 Task: Create a due date automation trigger when advanced on, 2 days after a card is due add basic assigned to anyone at 11:00 AM.
Action: Mouse moved to (1192, 351)
Screenshot: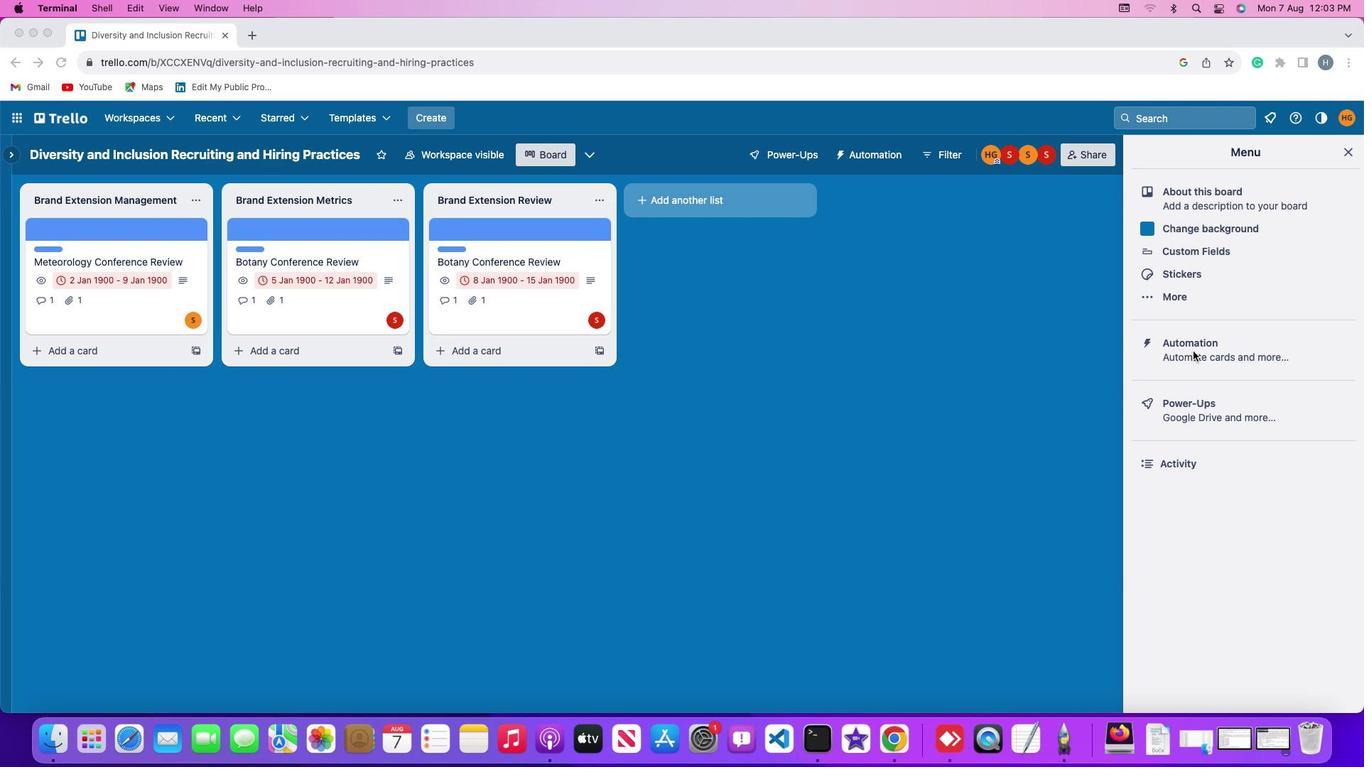 
Action: Mouse pressed left at (1192, 351)
Screenshot: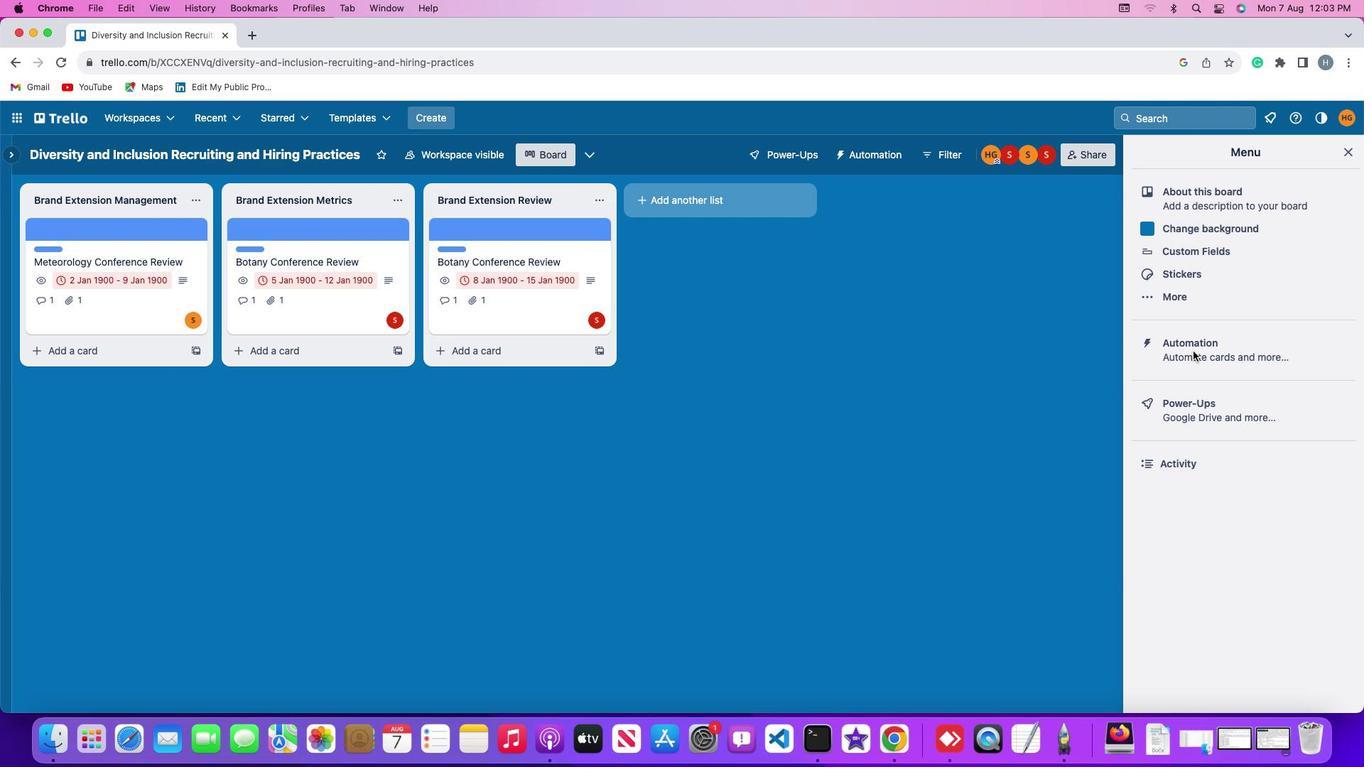 
Action: Mouse pressed left at (1192, 351)
Screenshot: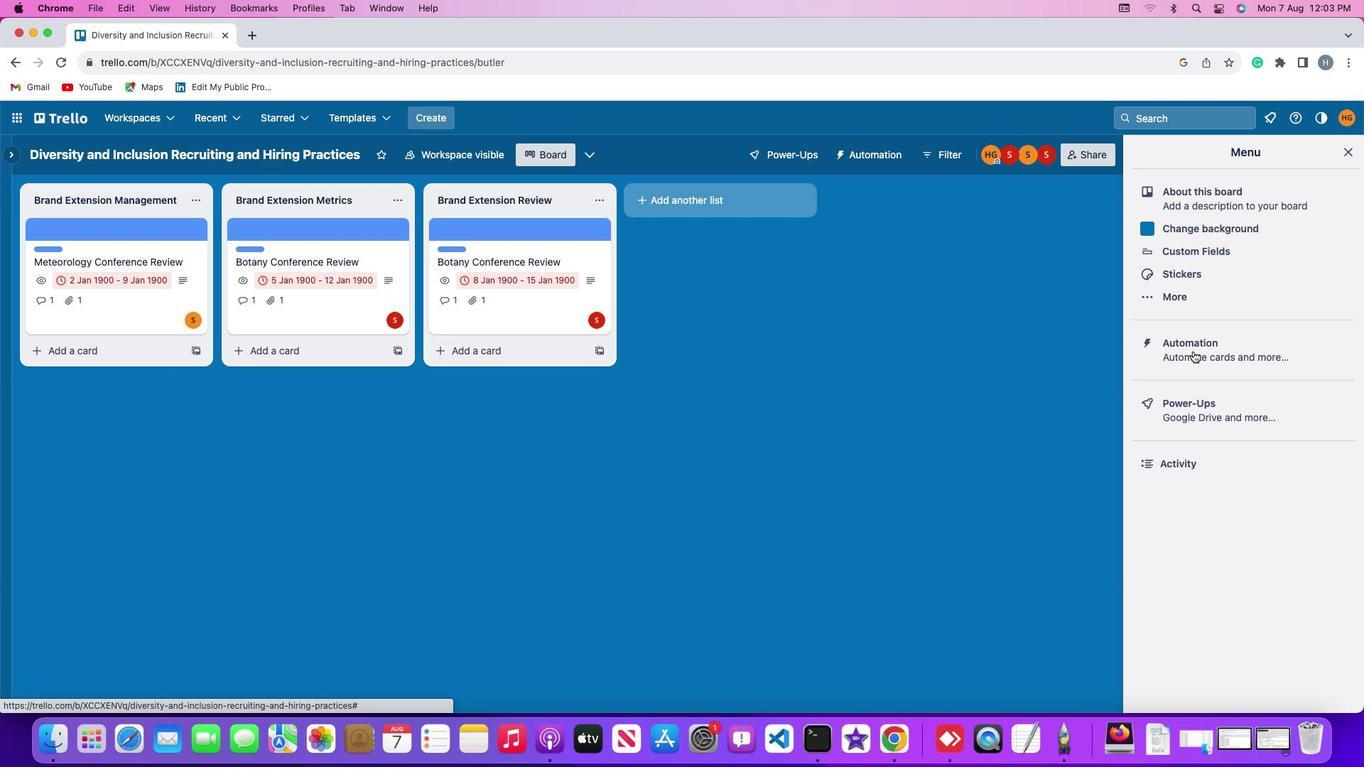 
Action: Mouse moved to (68, 334)
Screenshot: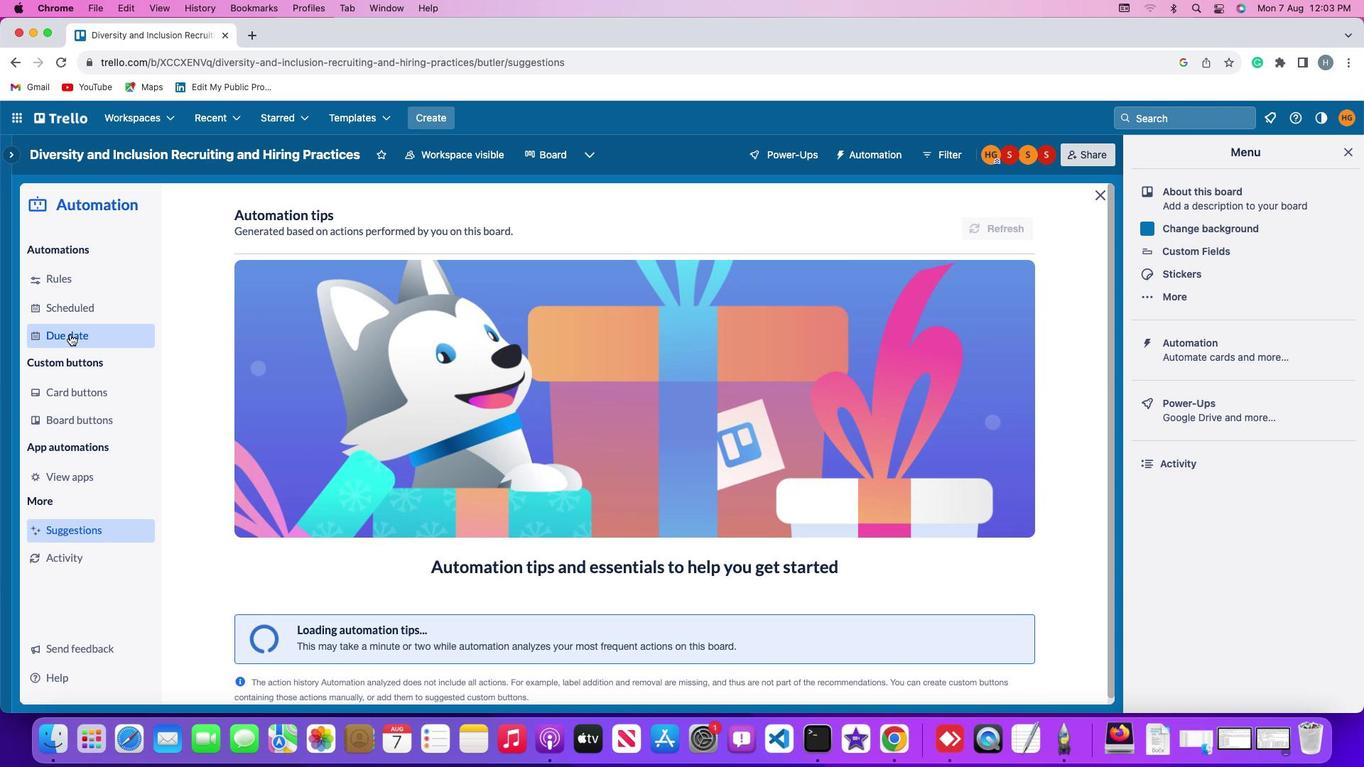
Action: Mouse pressed left at (68, 334)
Screenshot: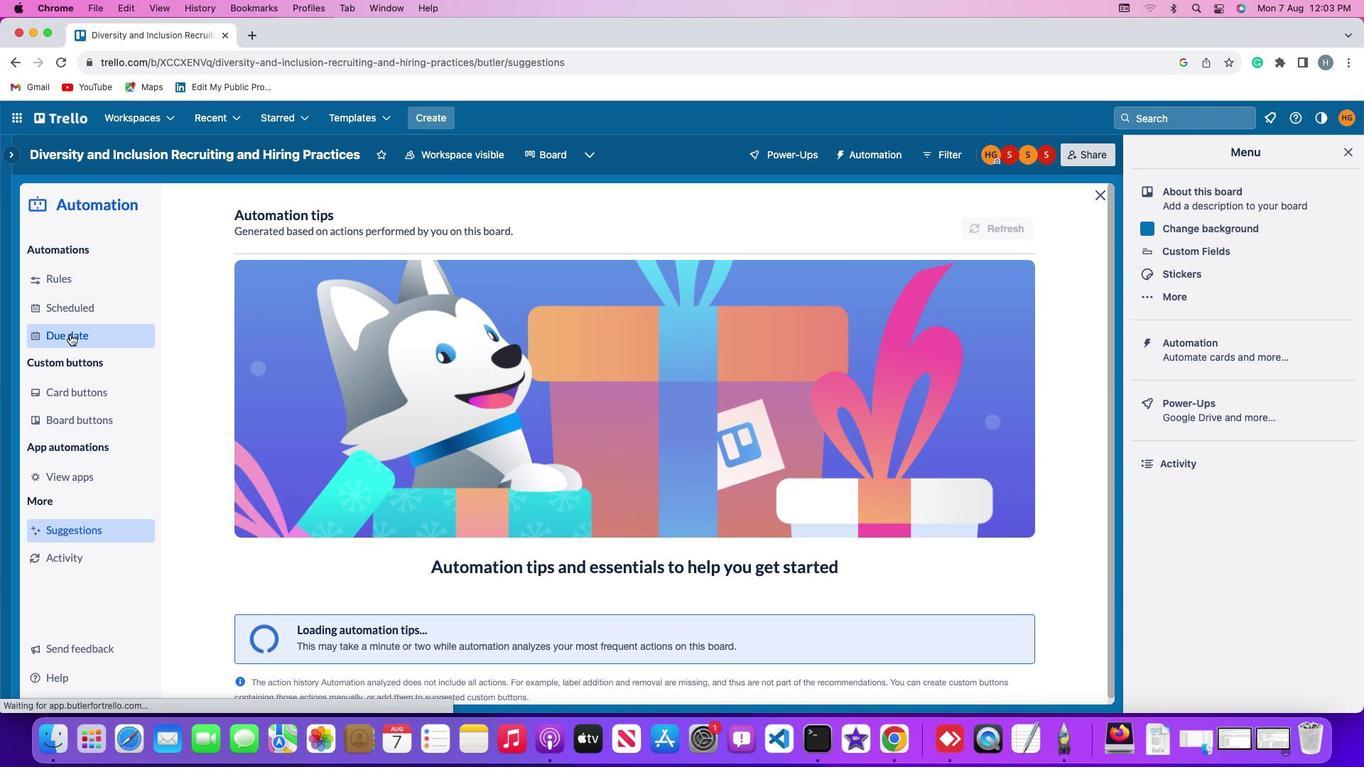 
Action: Mouse moved to (948, 218)
Screenshot: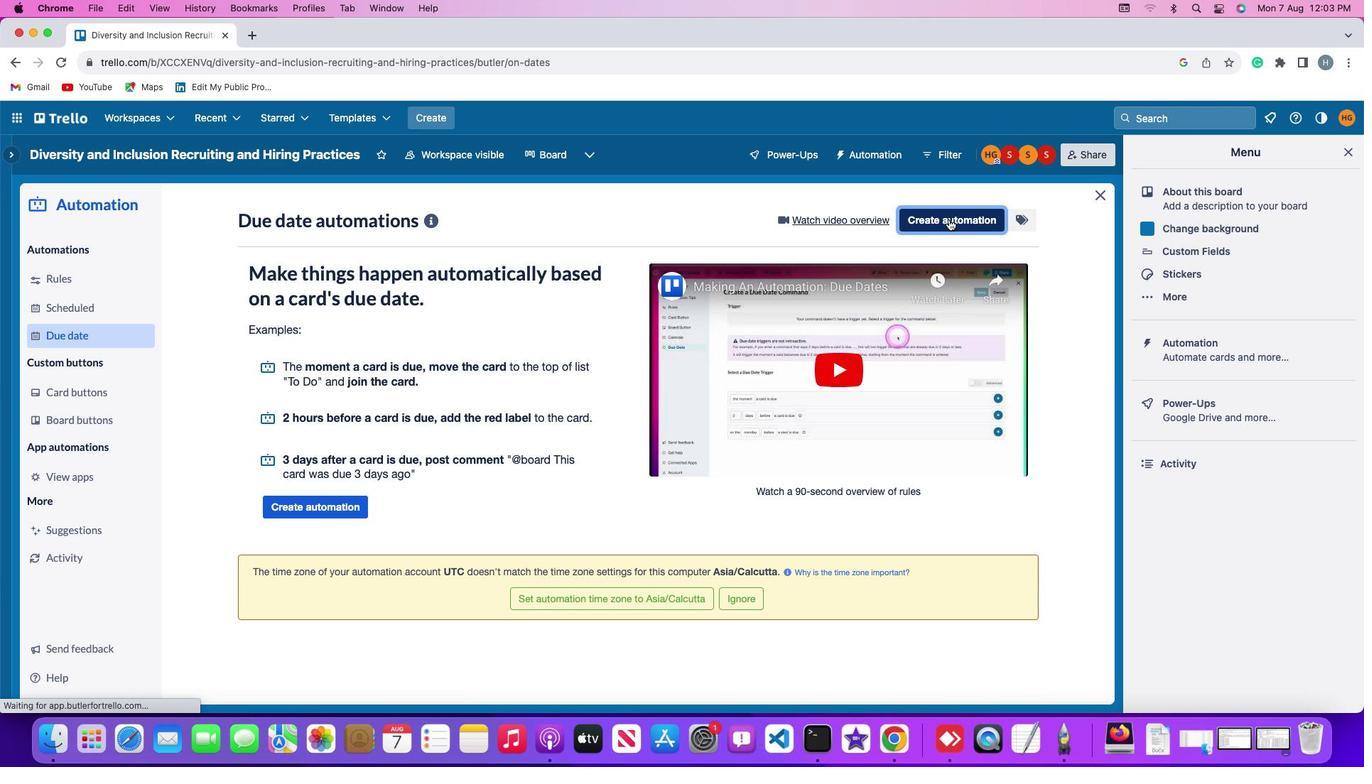 
Action: Mouse pressed left at (948, 218)
Screenshot: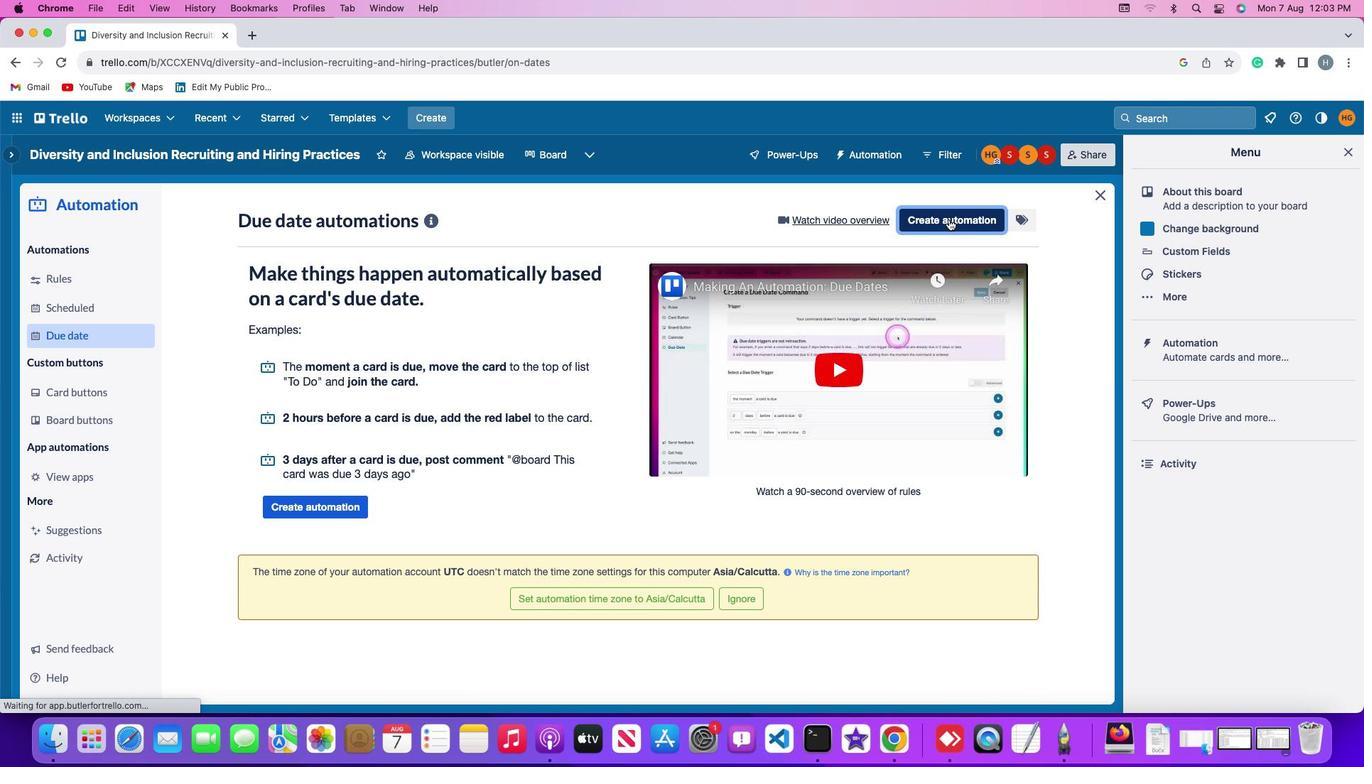 
Action: Mouse moved to (648, 358)
Screenshot: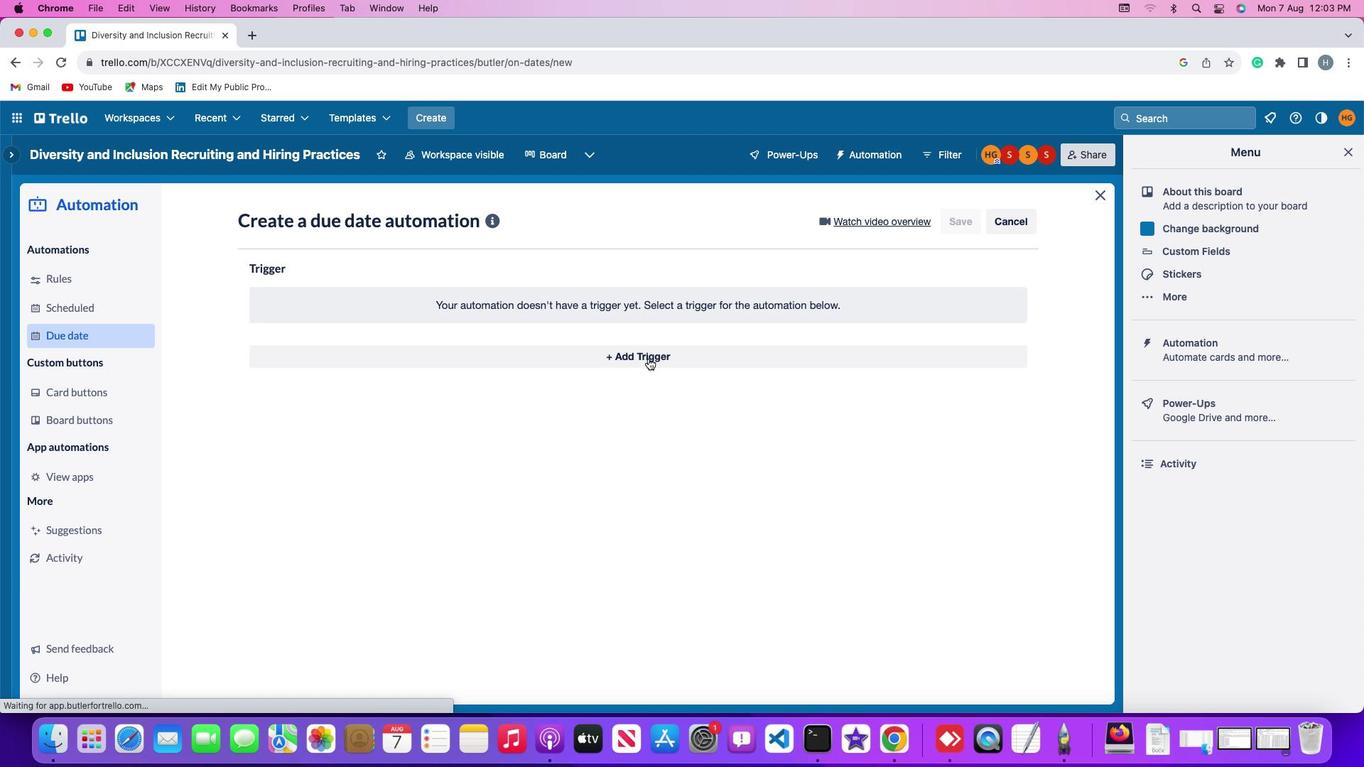 
Action: Mouse pressed left at (648, 358)
Screenshot: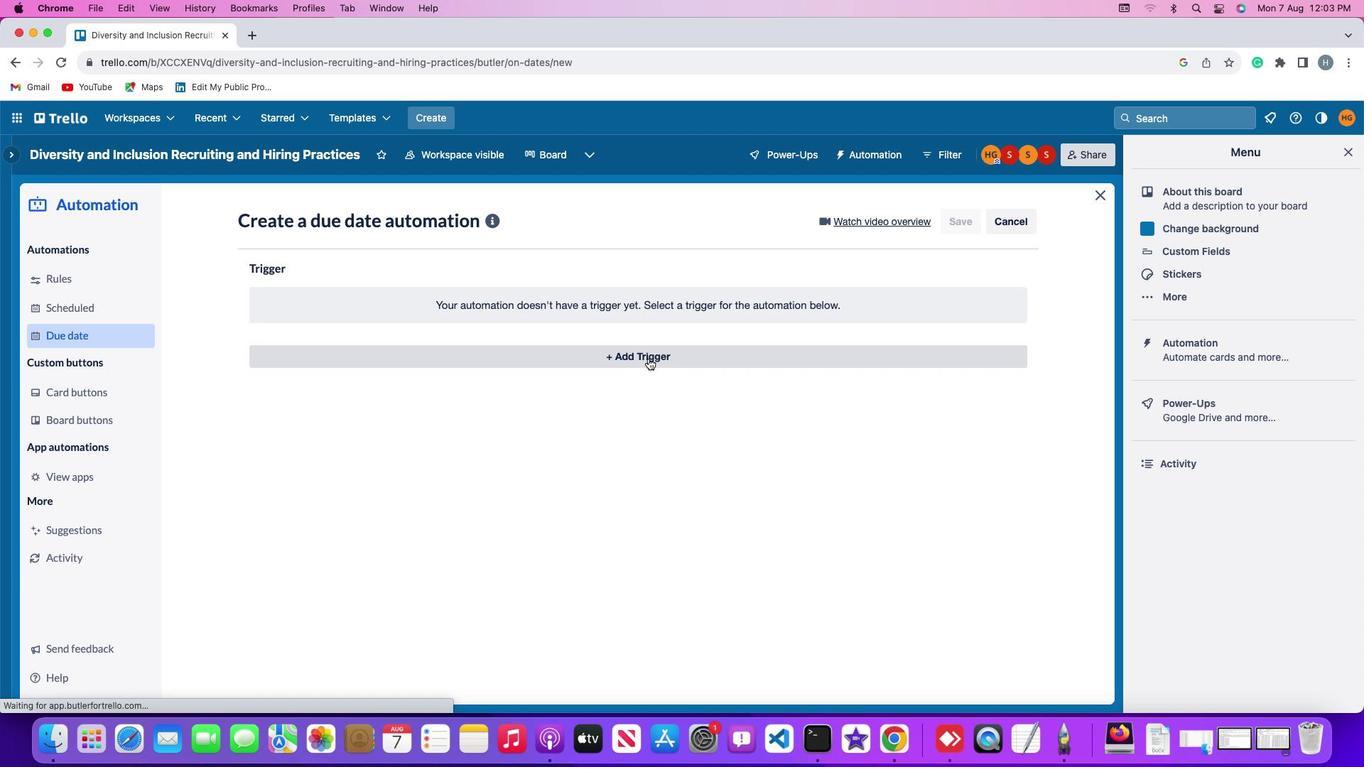 
Action: Mouse moved to (275, 573)
Screenshot: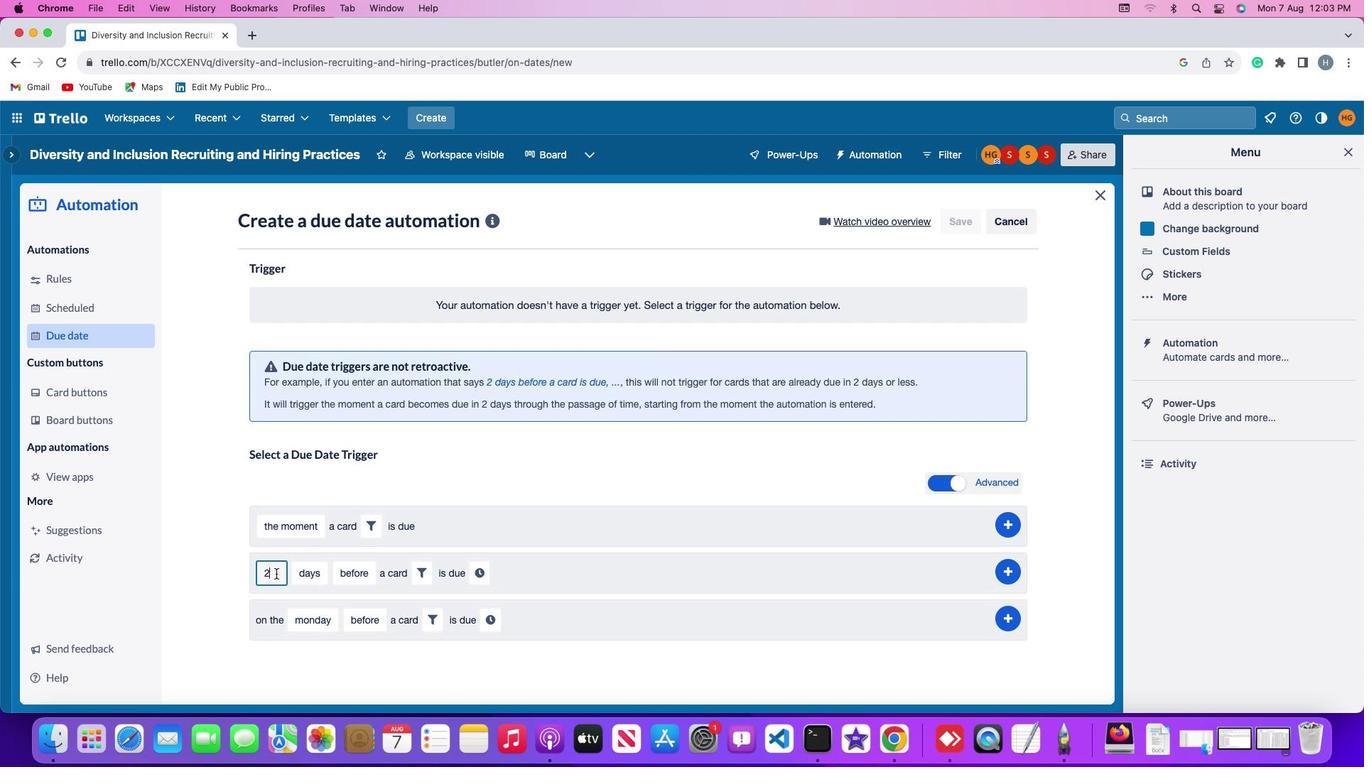 
Action: Mouse pressed left at (275, 573)
Screenshot: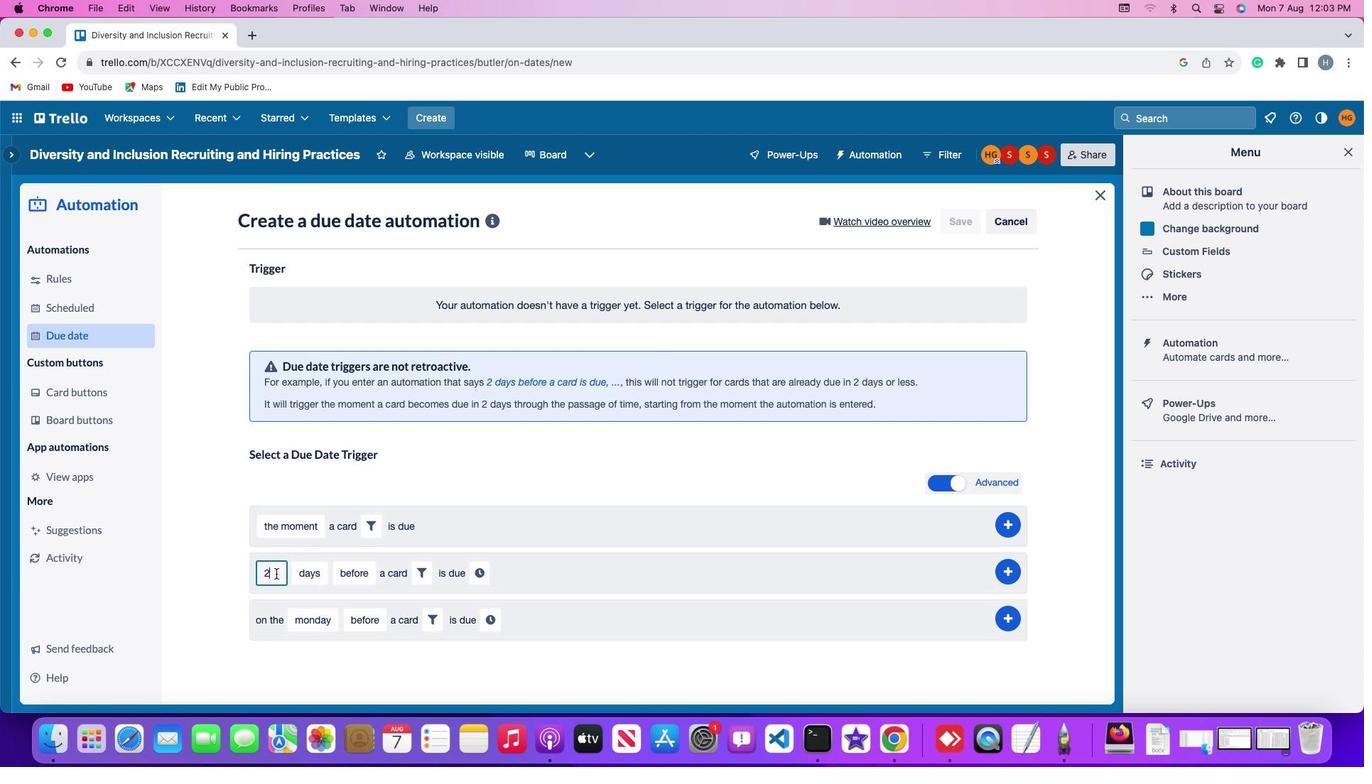 
Action: Key pressed Key.backspace'2'
Screenshot: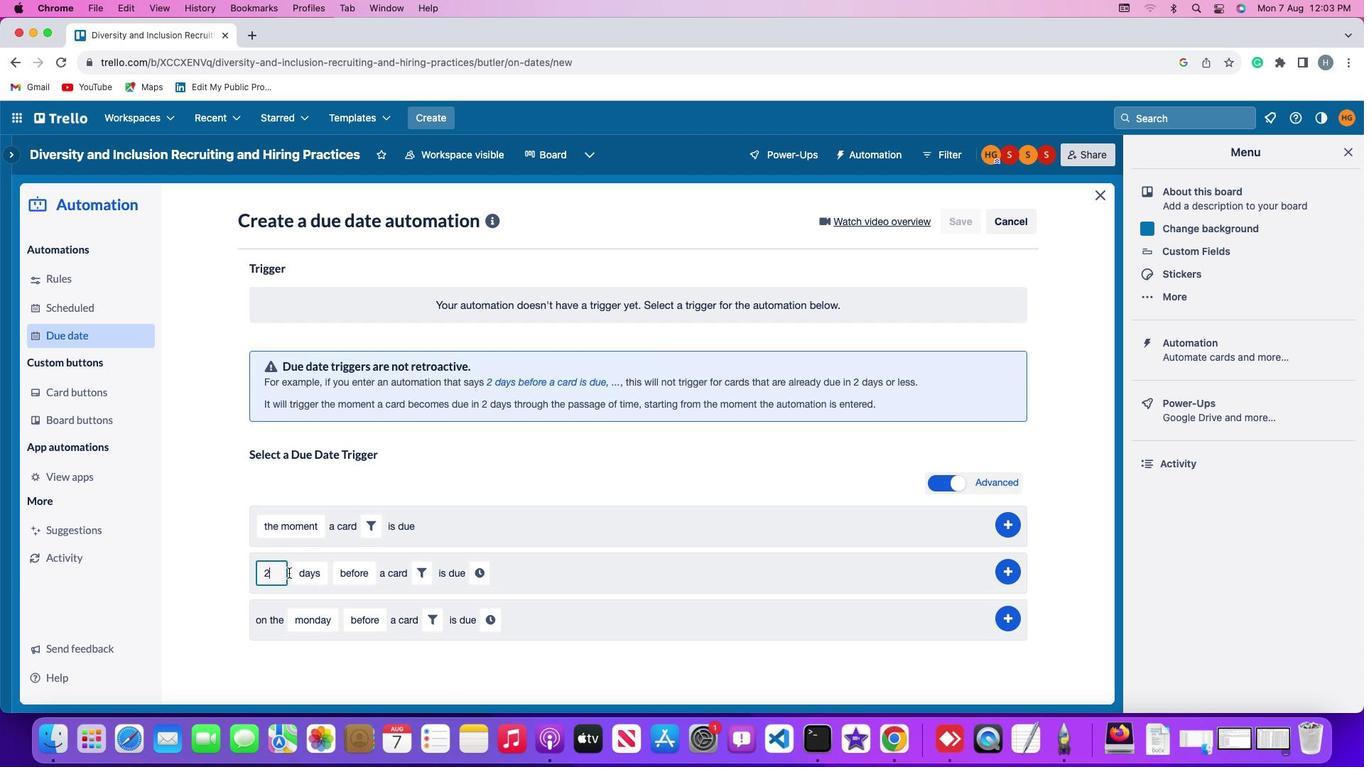
Action: Mouse moved to (304, 570)
Screenshot: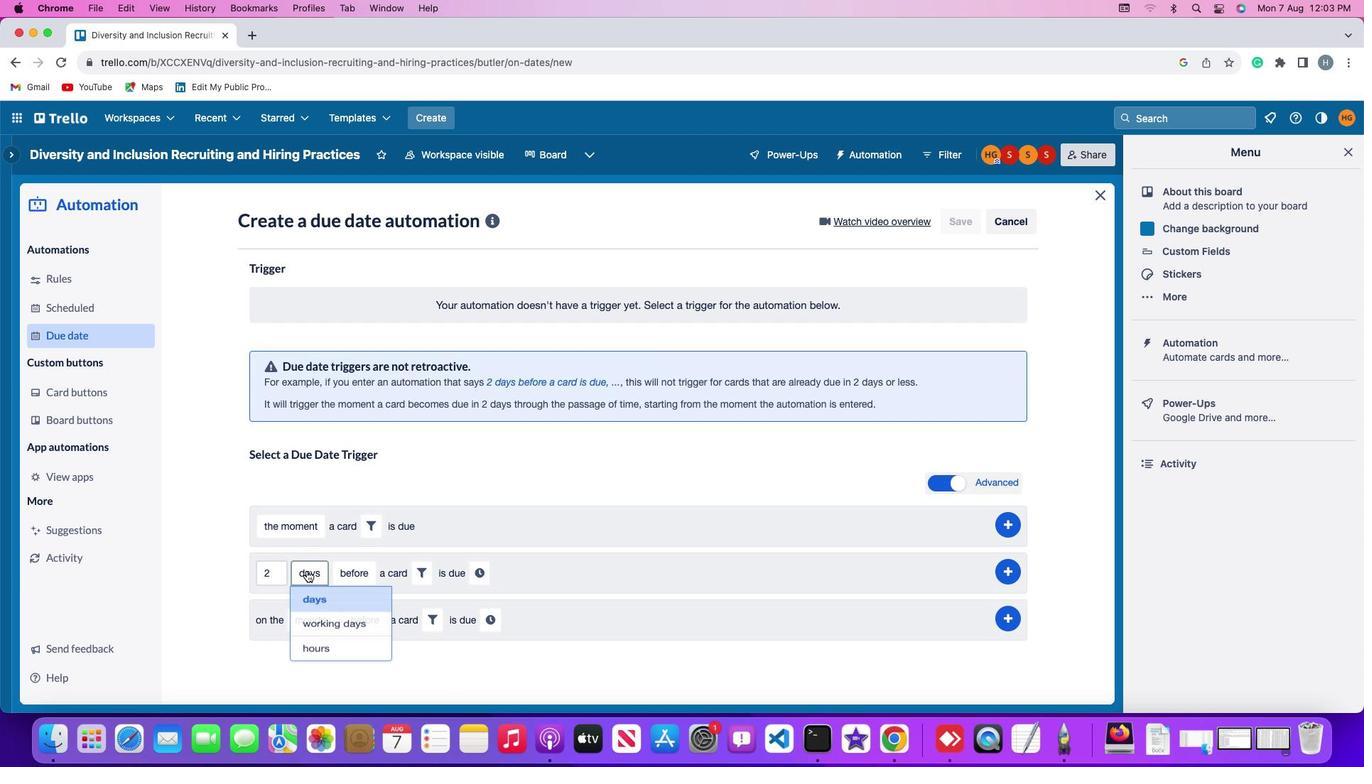 
Action: Mouse pressed left at (304, 570)
Screenshot: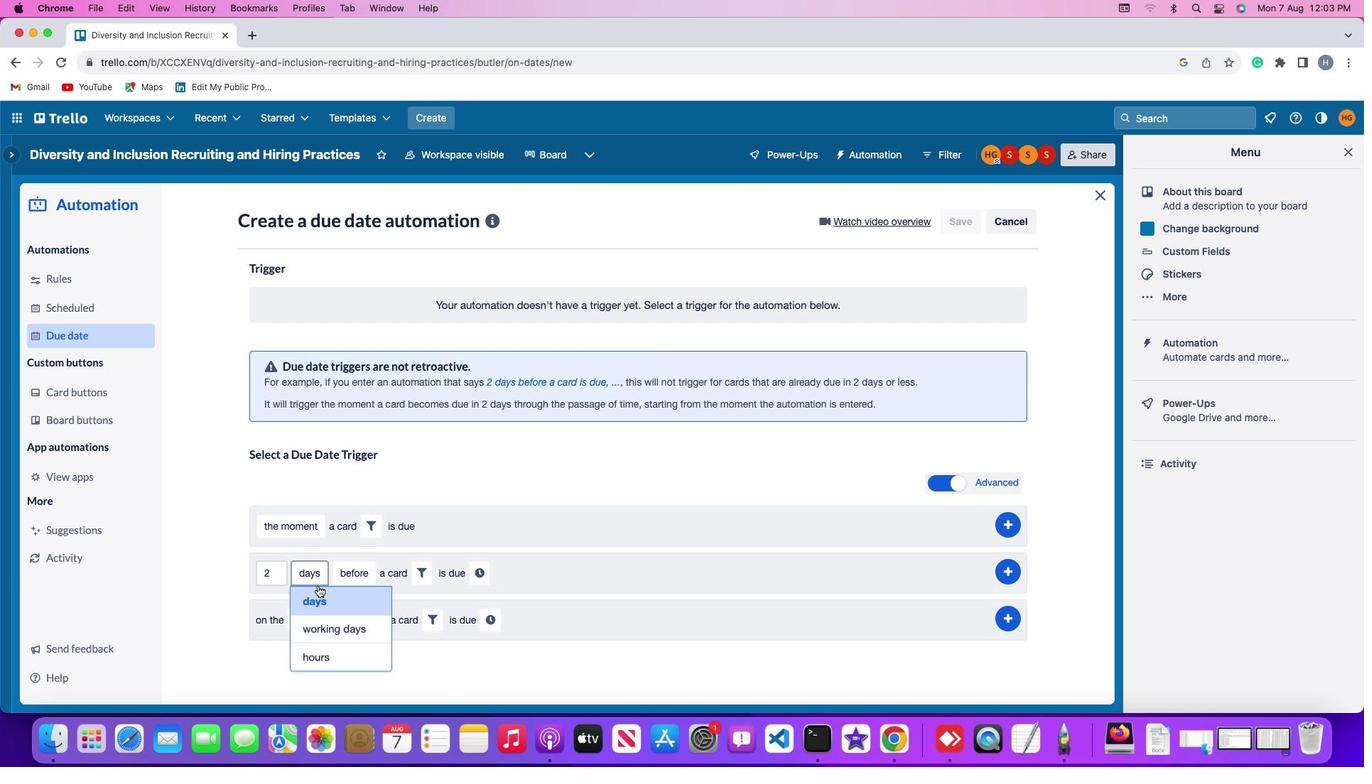 
Action: Mouse moved to (324, 603)
Screenshot: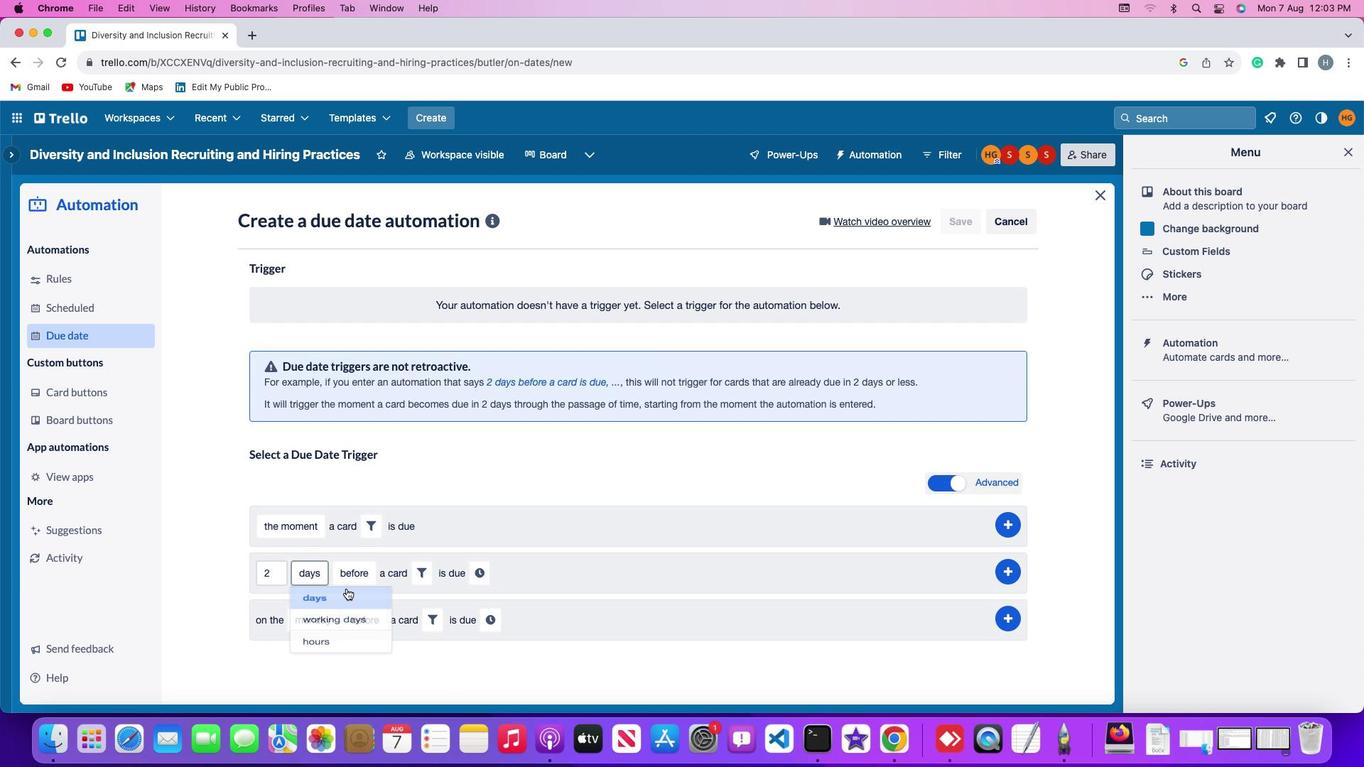 
Action: Mouse pressed left at (324, 603)
Screenshot: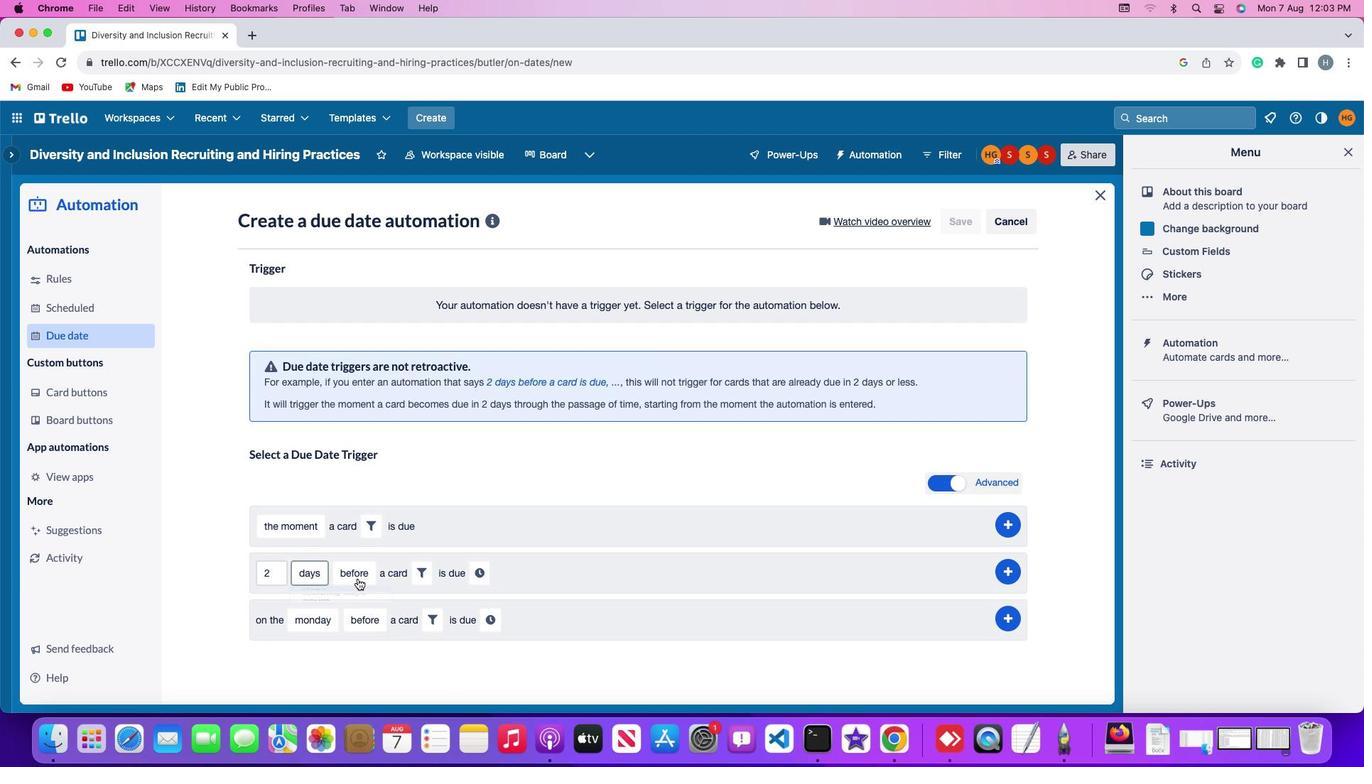 
Action: Mouse moved to (358, 573)
Screenshot: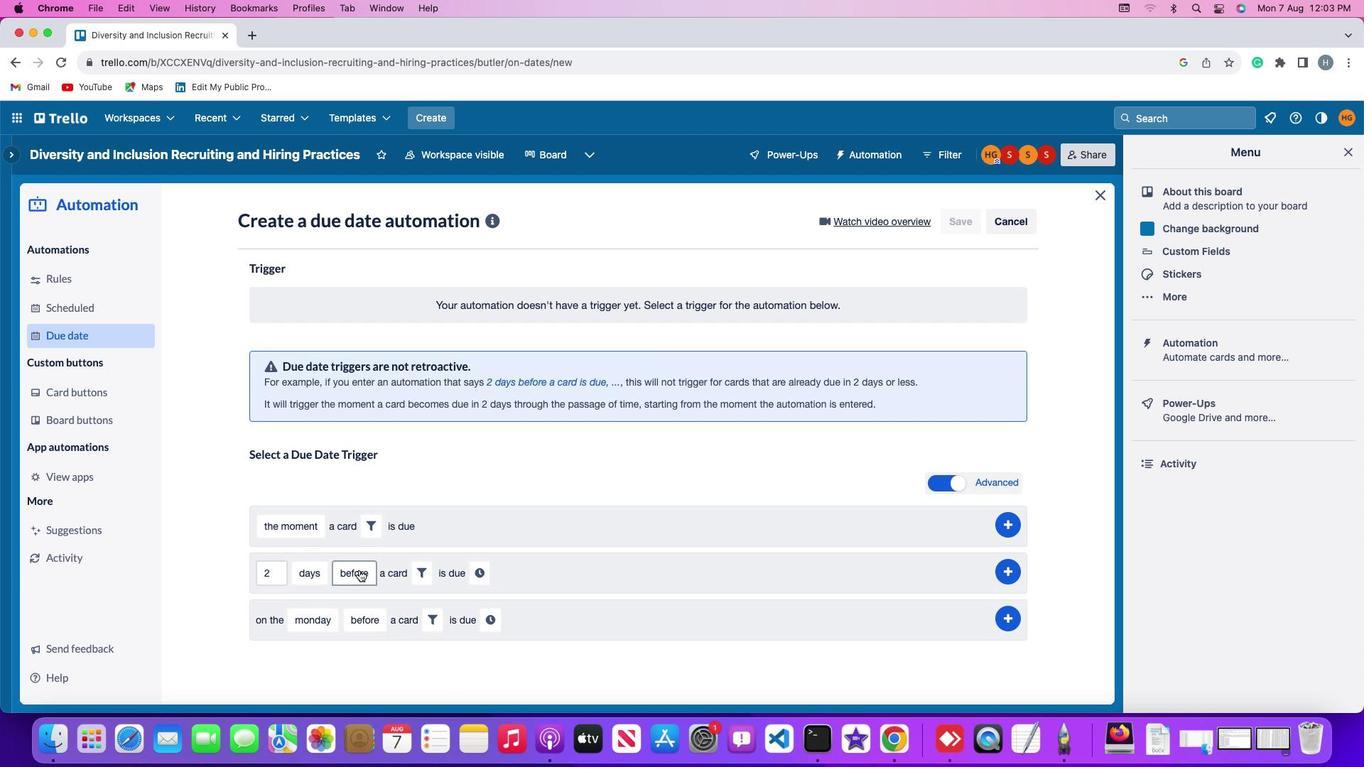 
Action: Mouse pressed left at (358, 573)
Screenshot: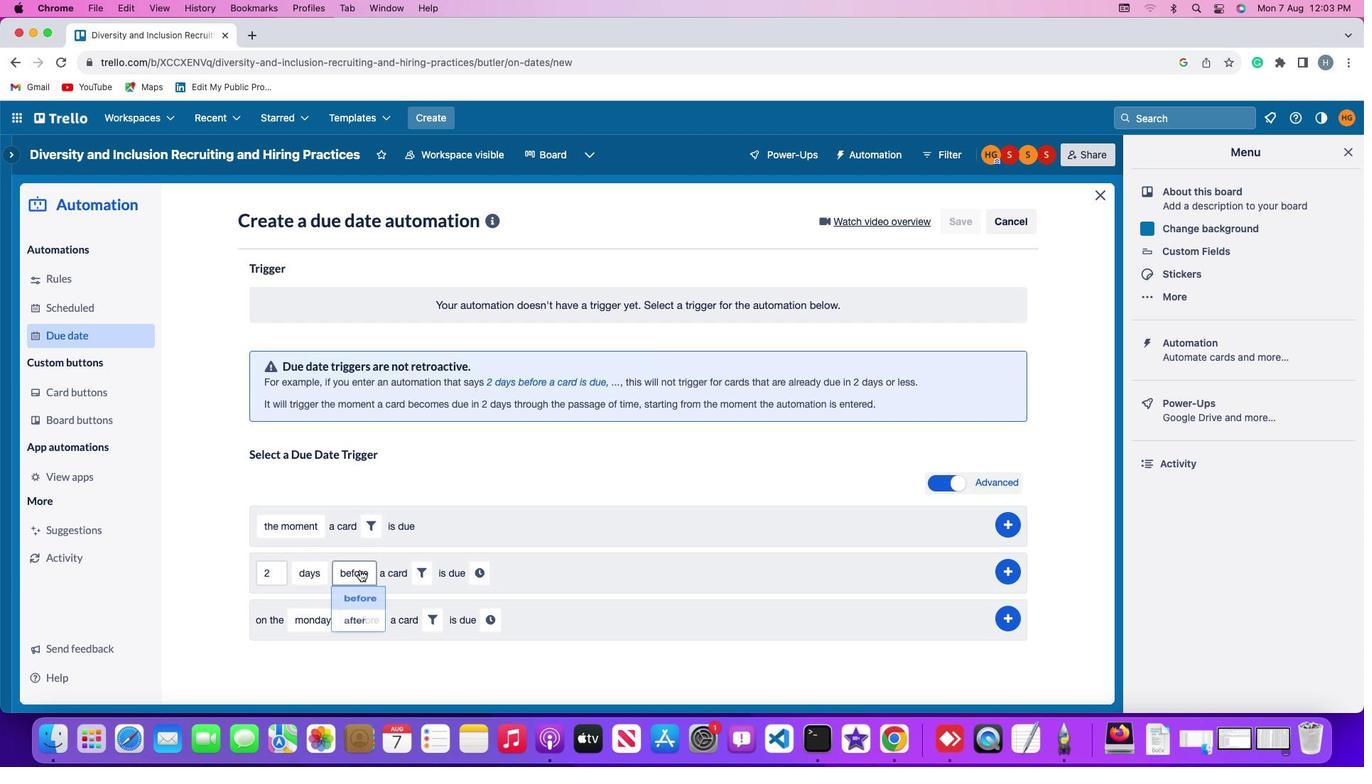 
Action: Mouse moved to (363, 626)
Screenshot: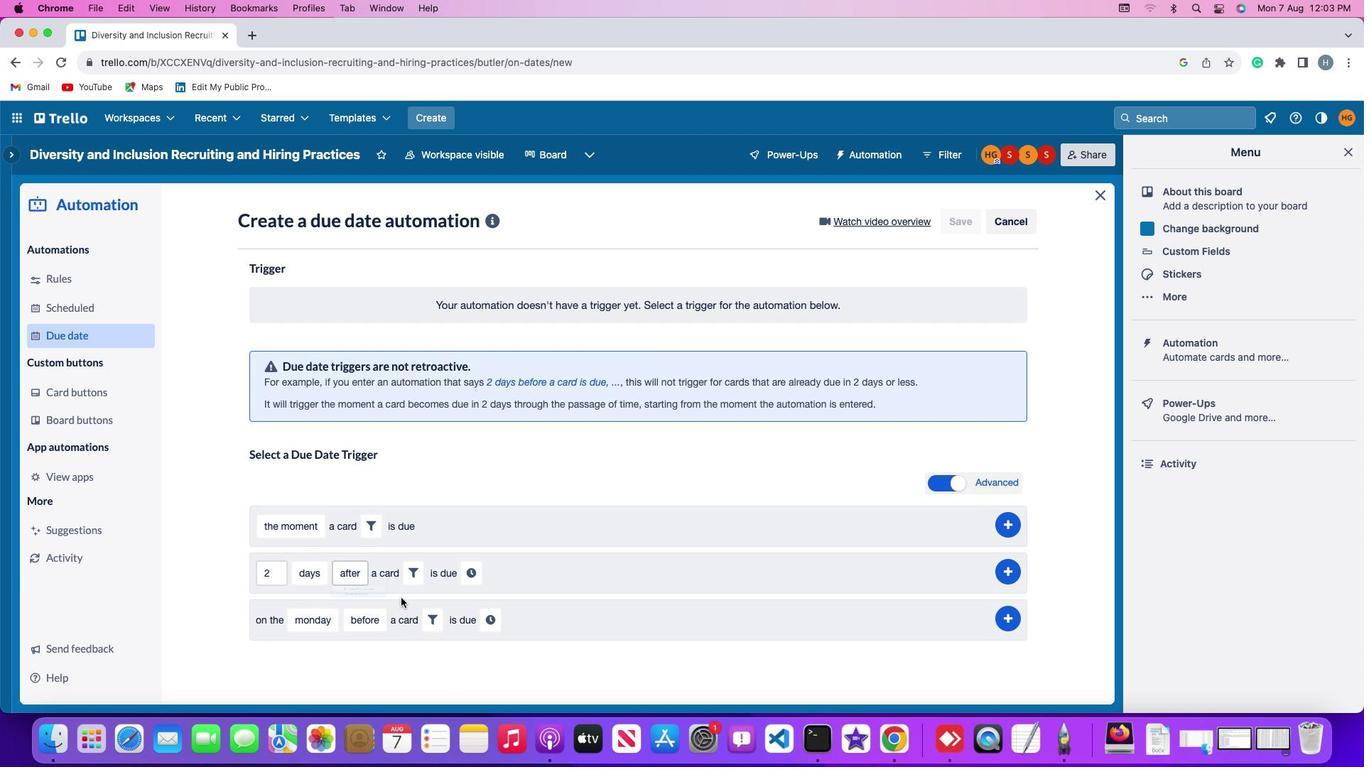 
Action: Mouse pressed left at (363, 626)
Screenshot: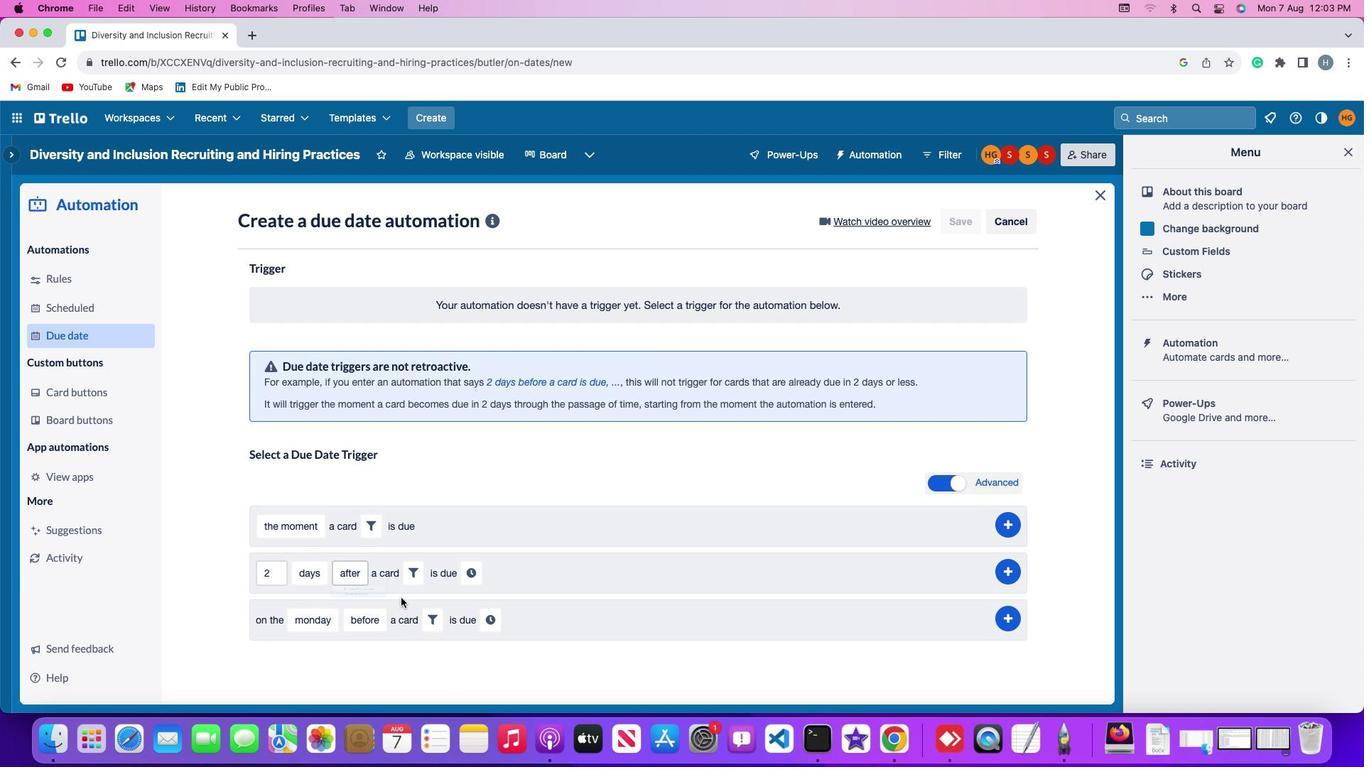 
Action: Mouse moved to (411, 574)
Screenshot: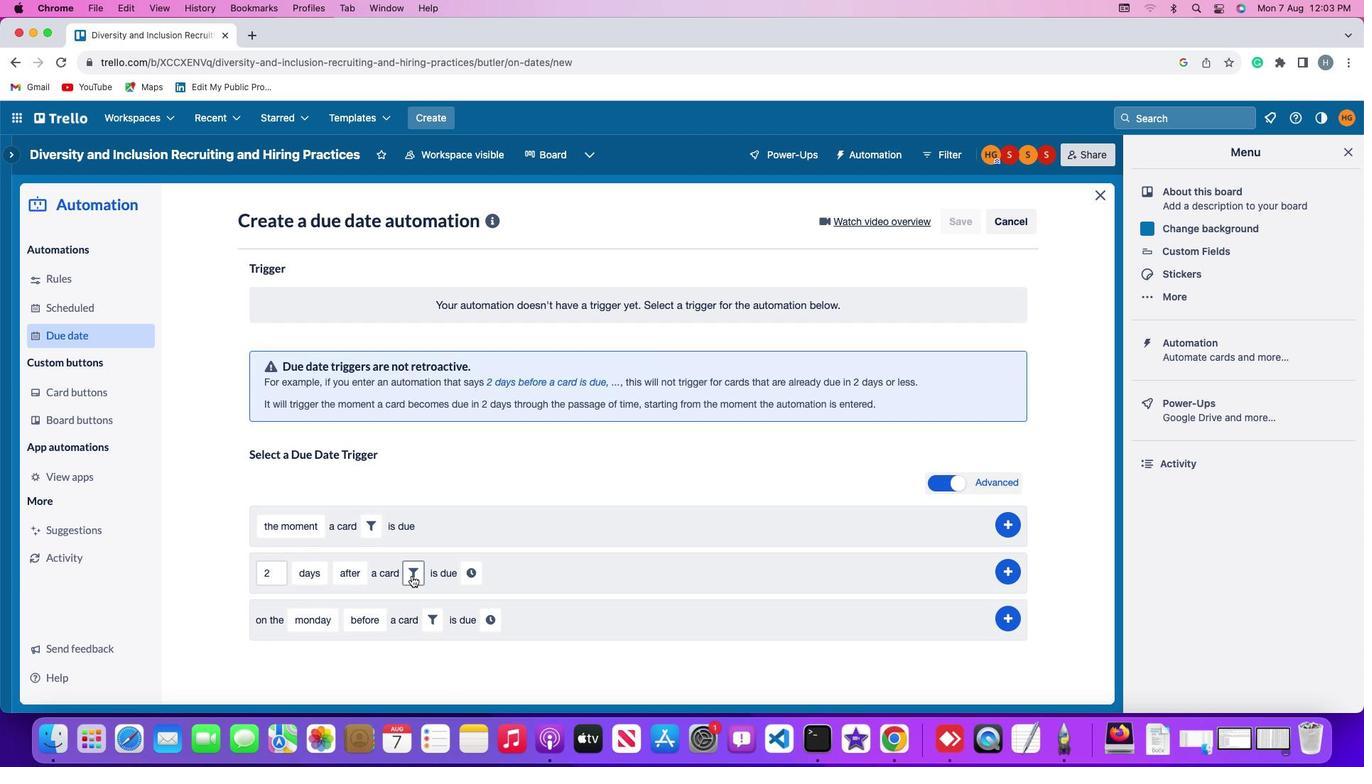 
Action: Mouse pressed left at (411, 574)
Screenshot: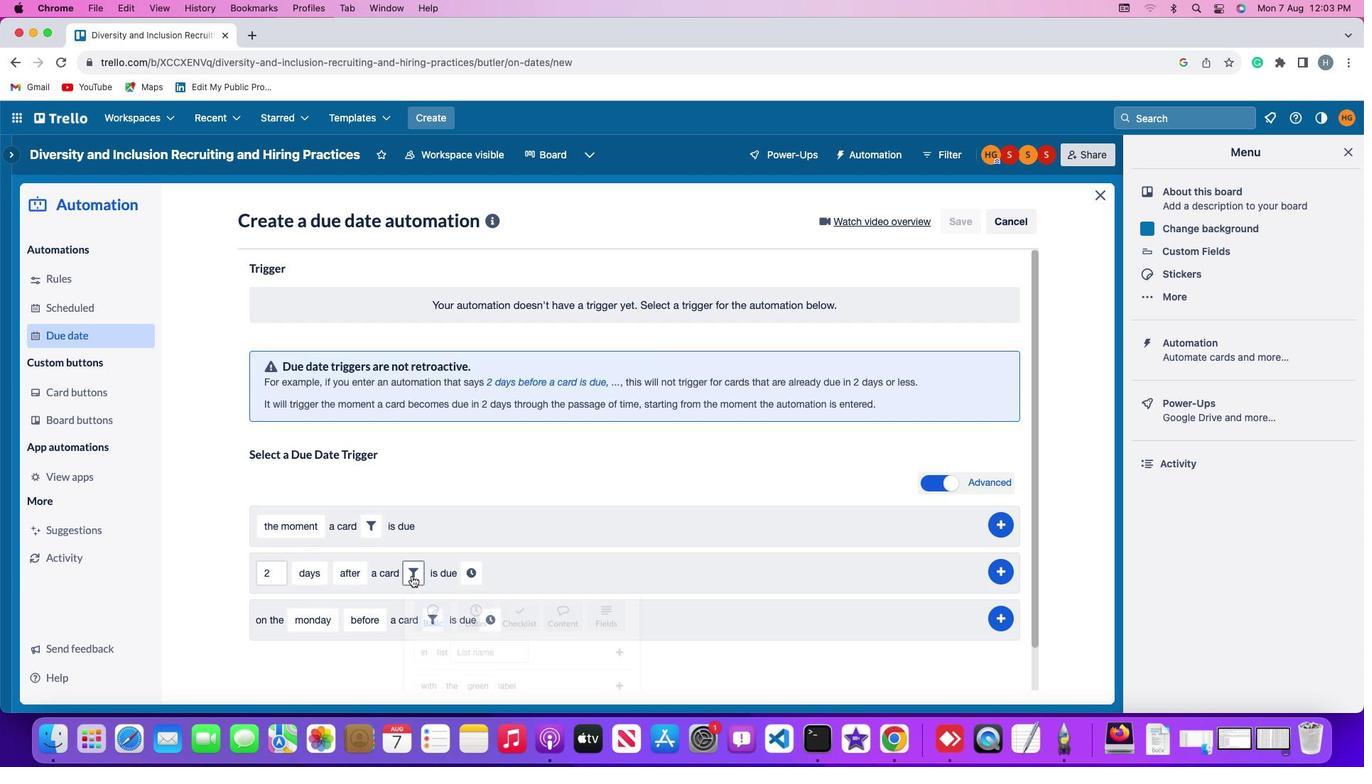 
Action: Mouse moved to (444, 631)
Screenshot: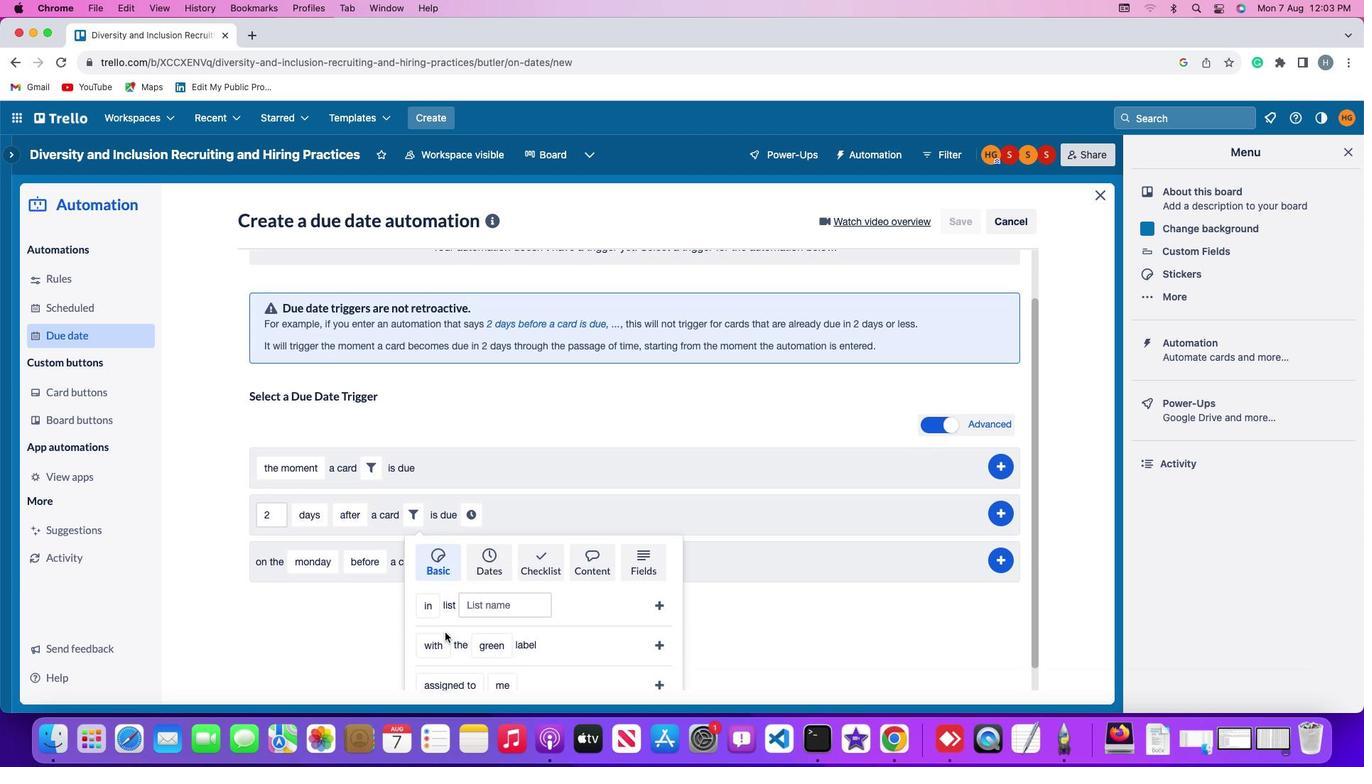 
Action: Mouse scrolled (444, 631) with delta (0, 0)
Screenshot: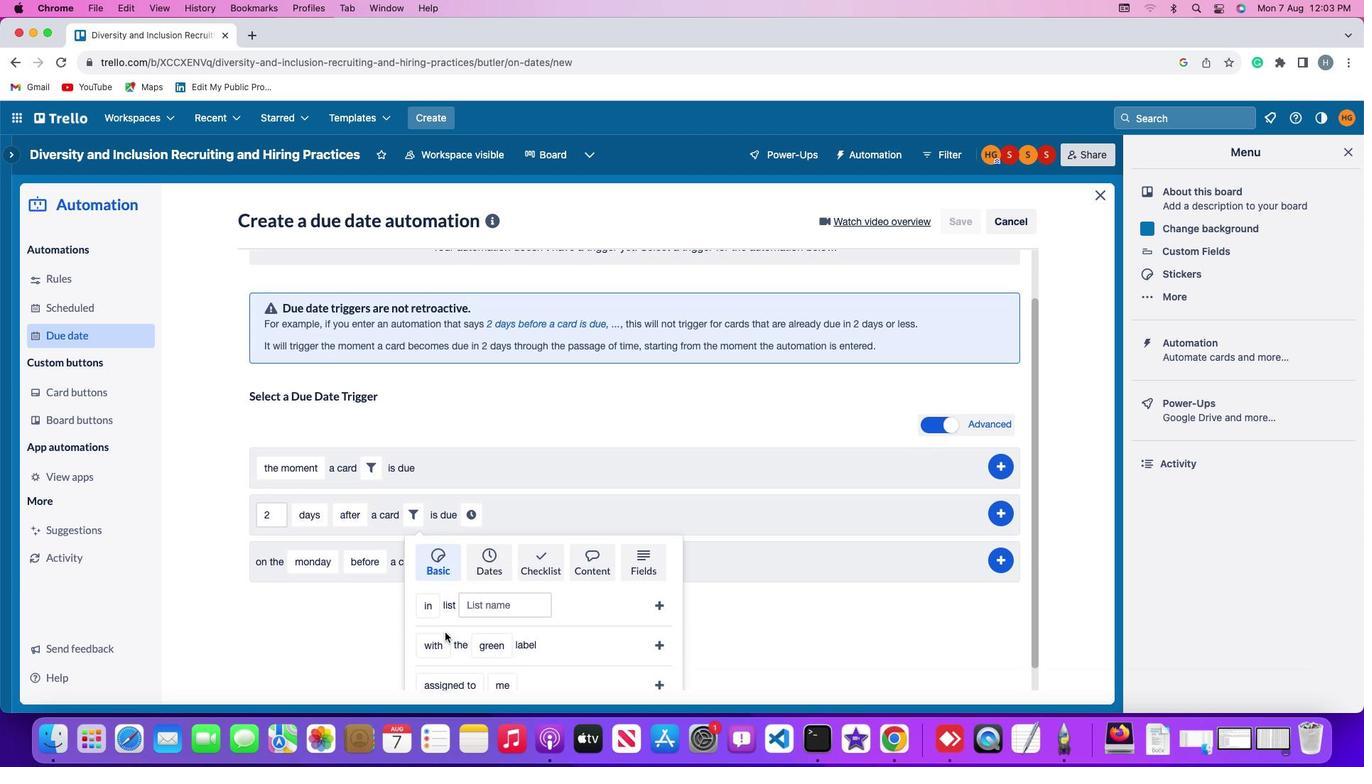 
Action: Mouse scrolled (444, 631) with delta (0, 0)
Screenshot: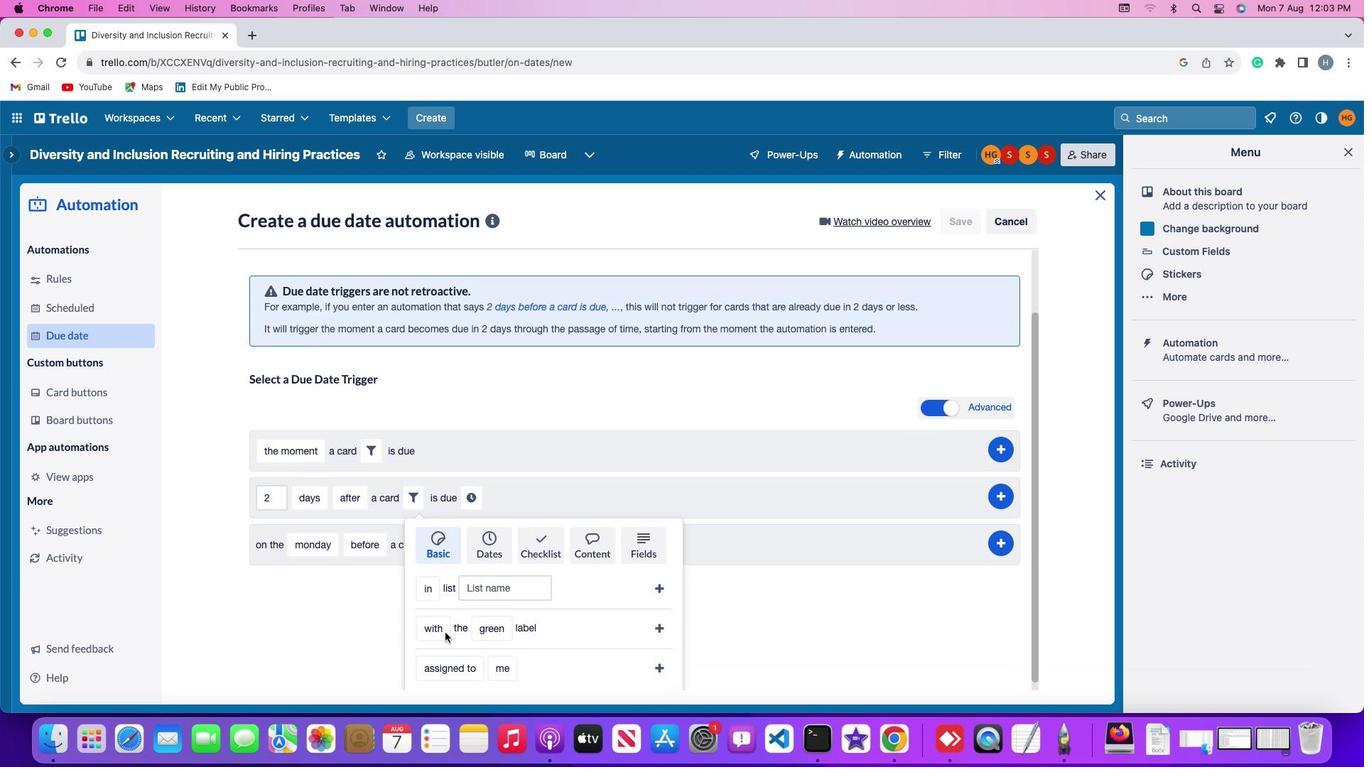 
Action: Mouse scrolled (444, 631) with delta (0, -2)
Screenshot: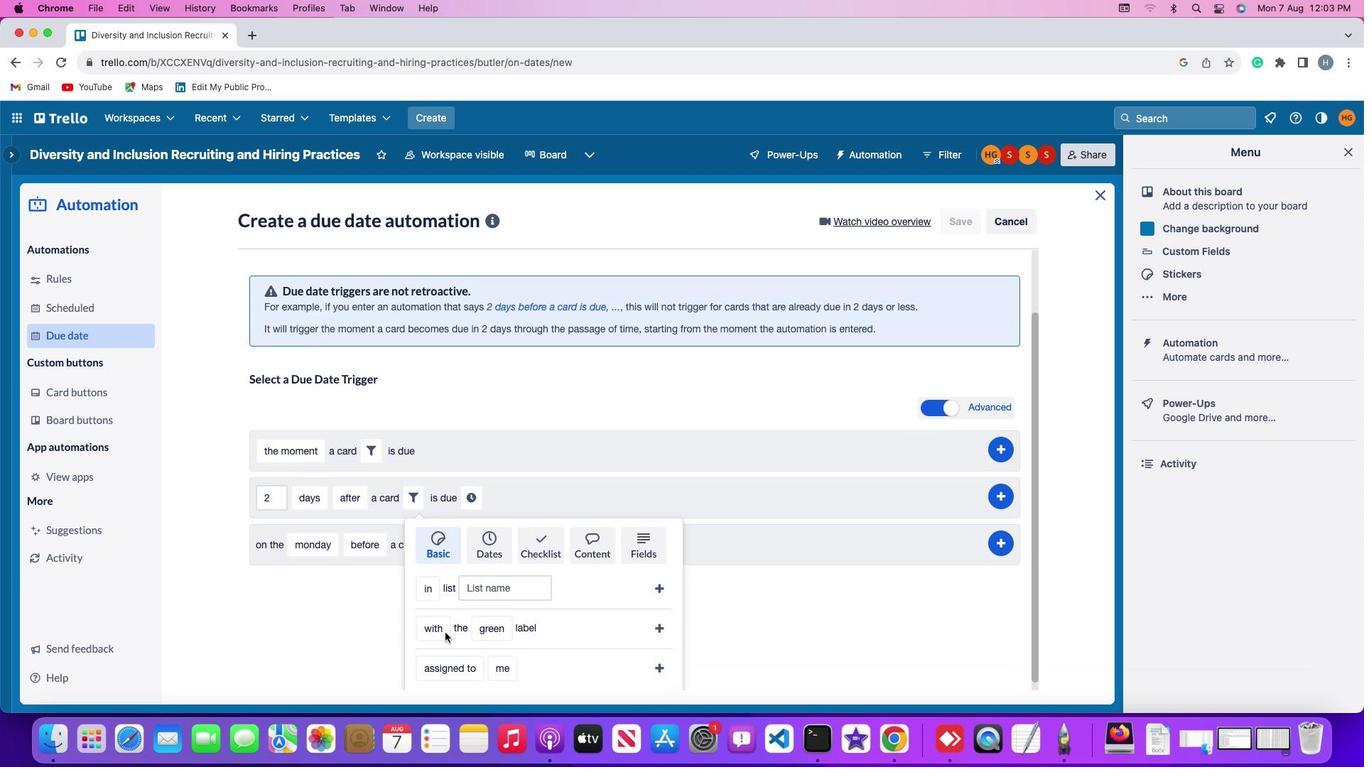 
Action: Mouse scrolled (444, 631) with delta (0, -3)
Screenshot: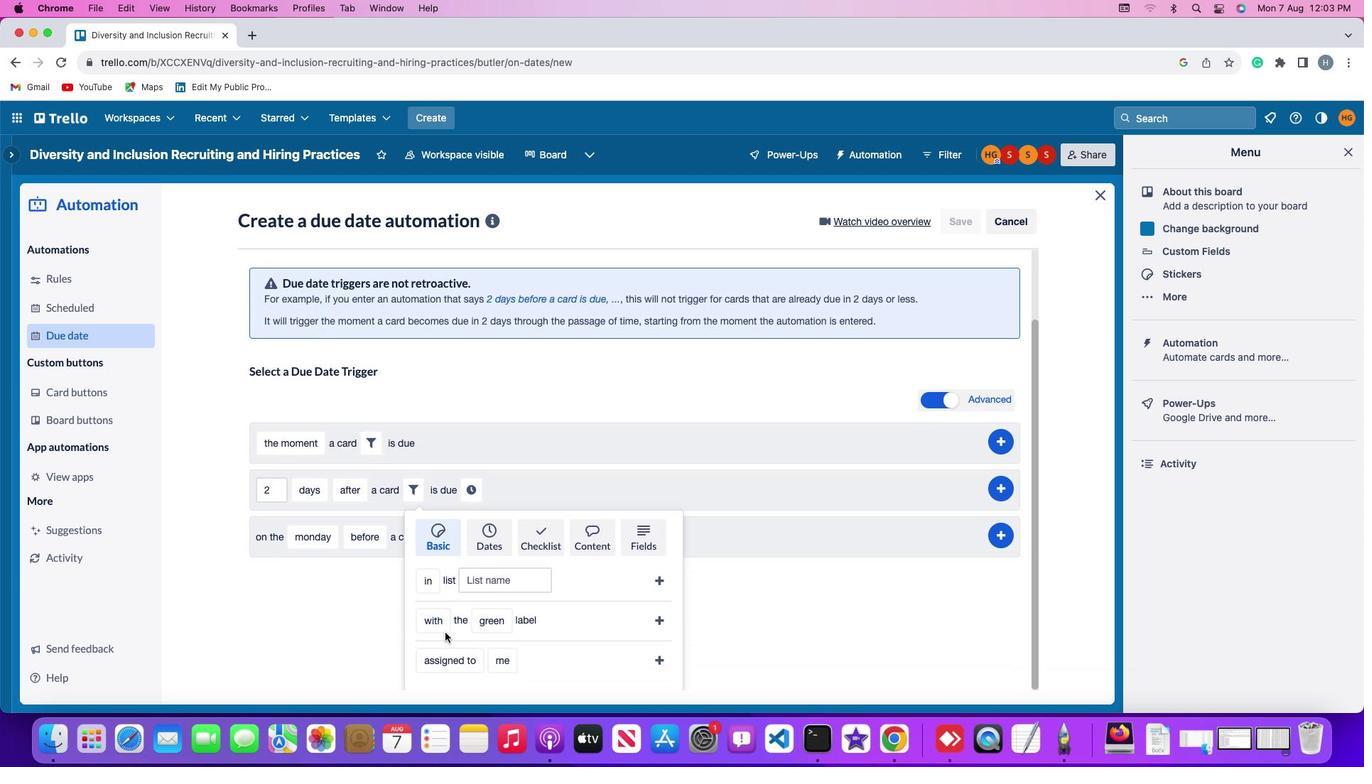 
Action: Mouse scrolled (444, 631) with delta (0, -4)
Screenshot: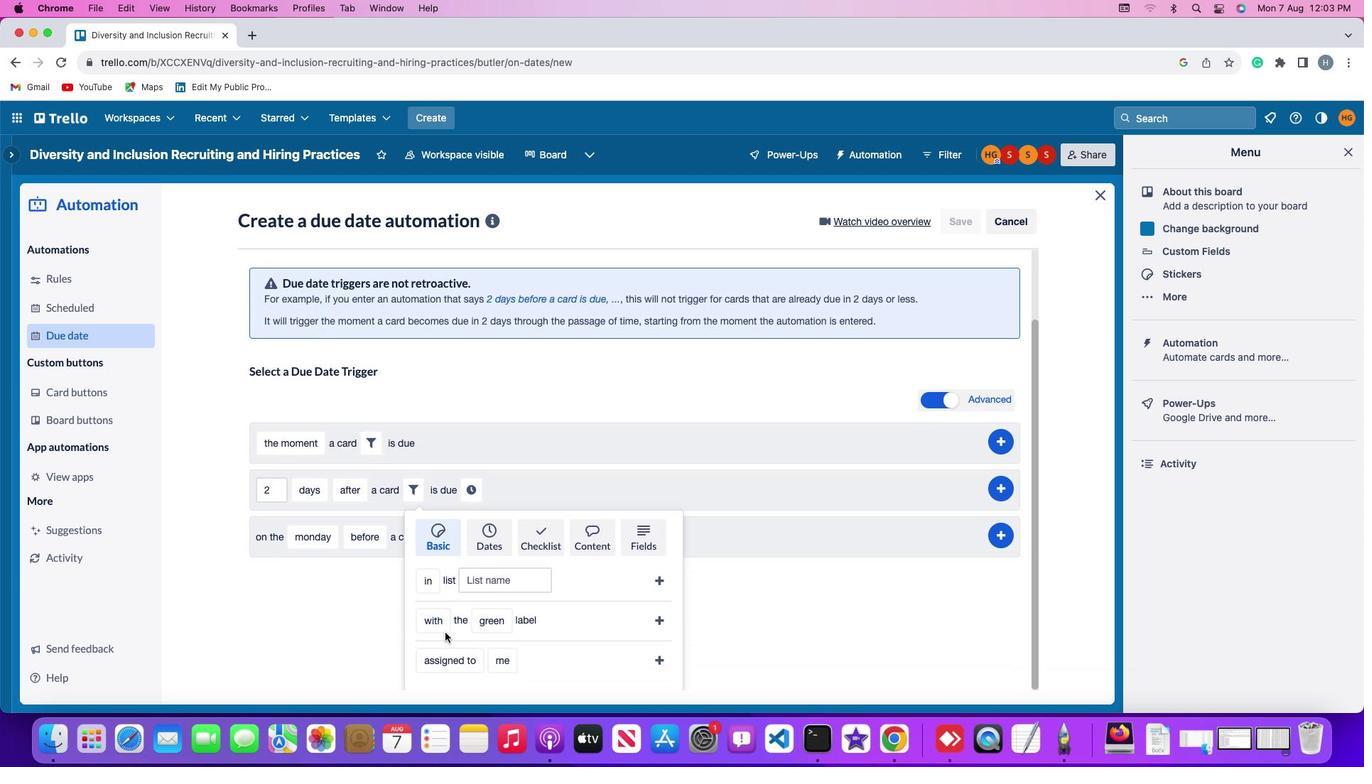 
Action: Mouse moved to (434, 660)
Screenshot: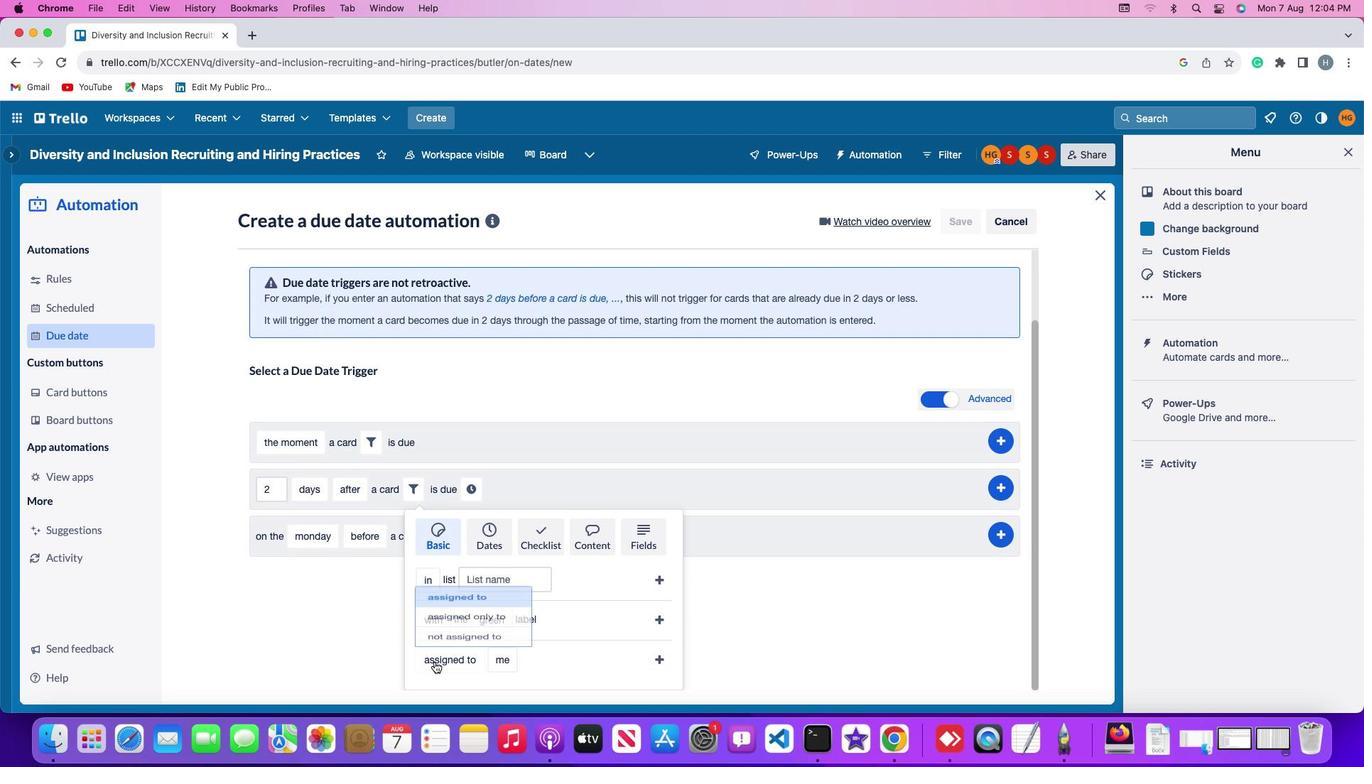 
Action: Mouse pressed left at (434, 660)
Screenshot: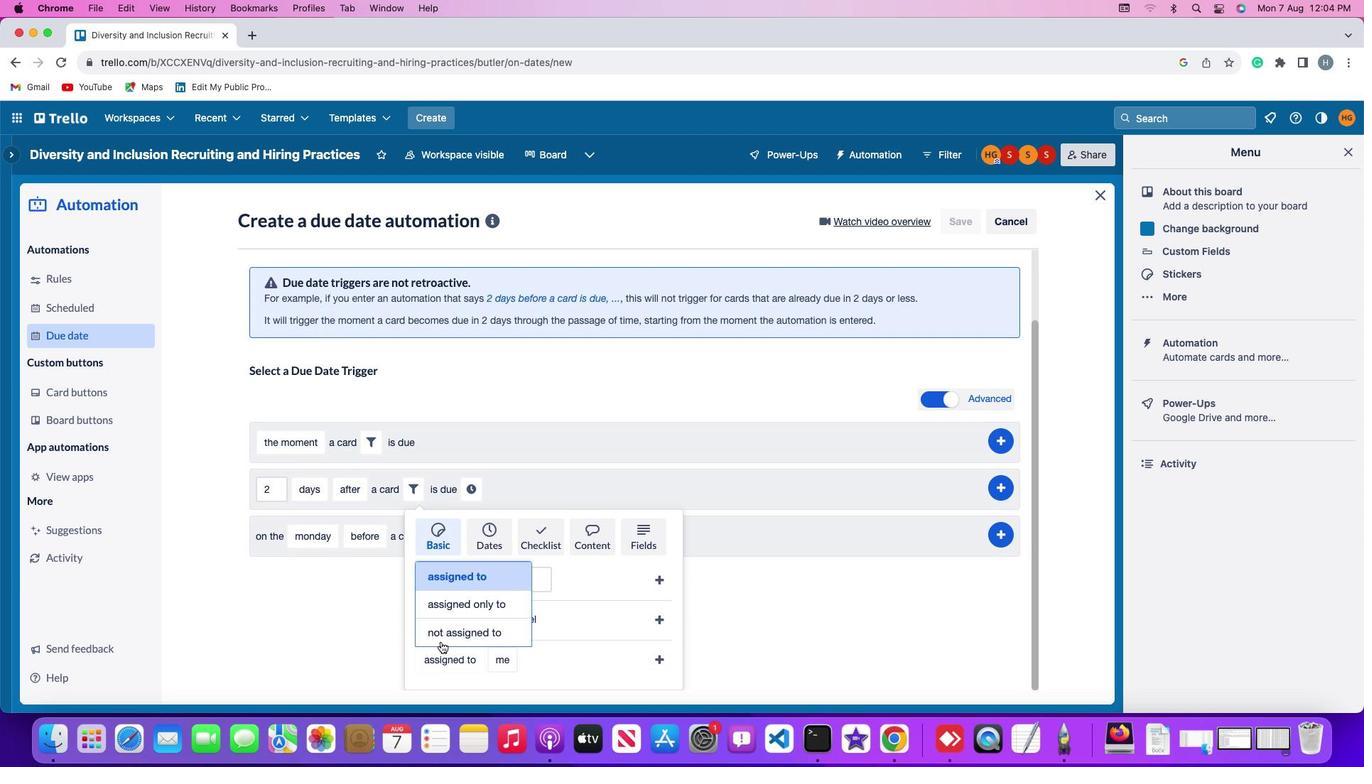 
Action: Mouse moved to (466, 577)
Screenshot: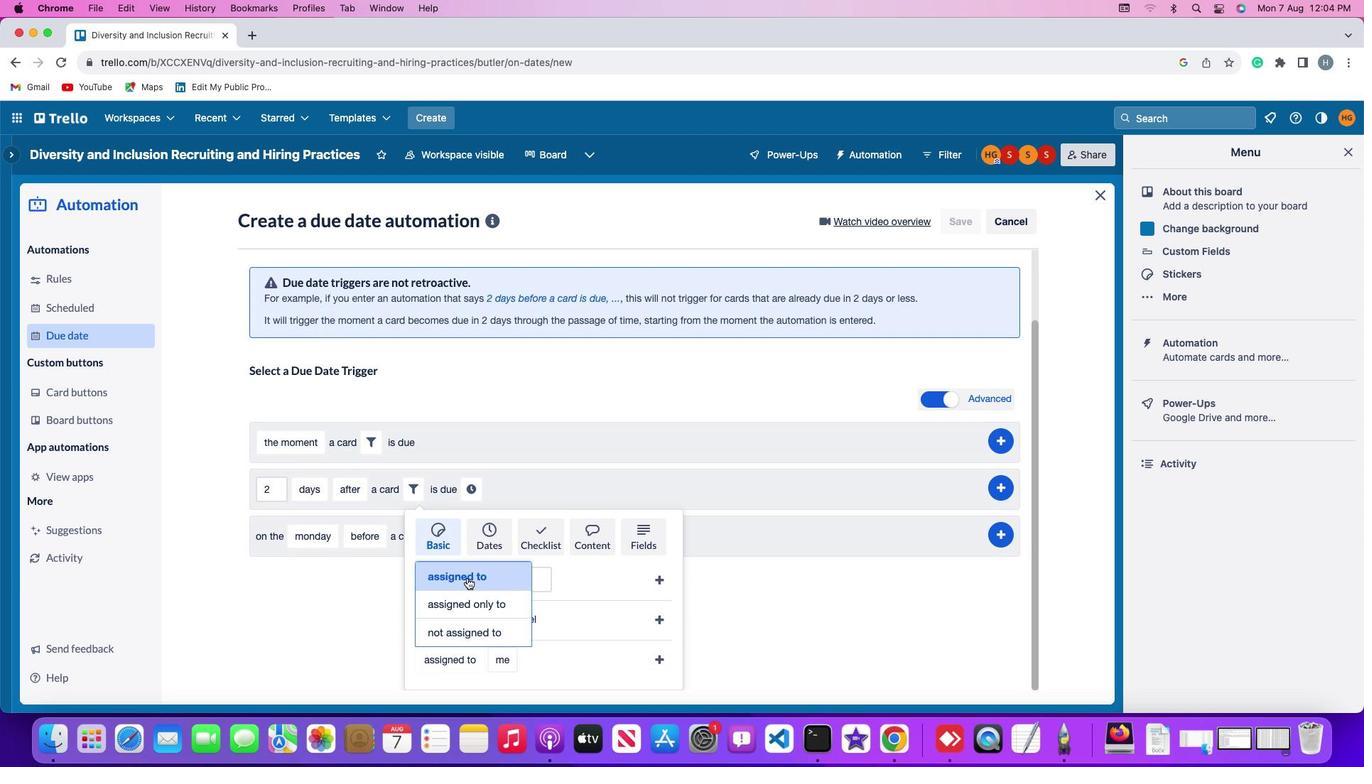 
Action: Mouse pressed left at (466, 577)
Screenshot: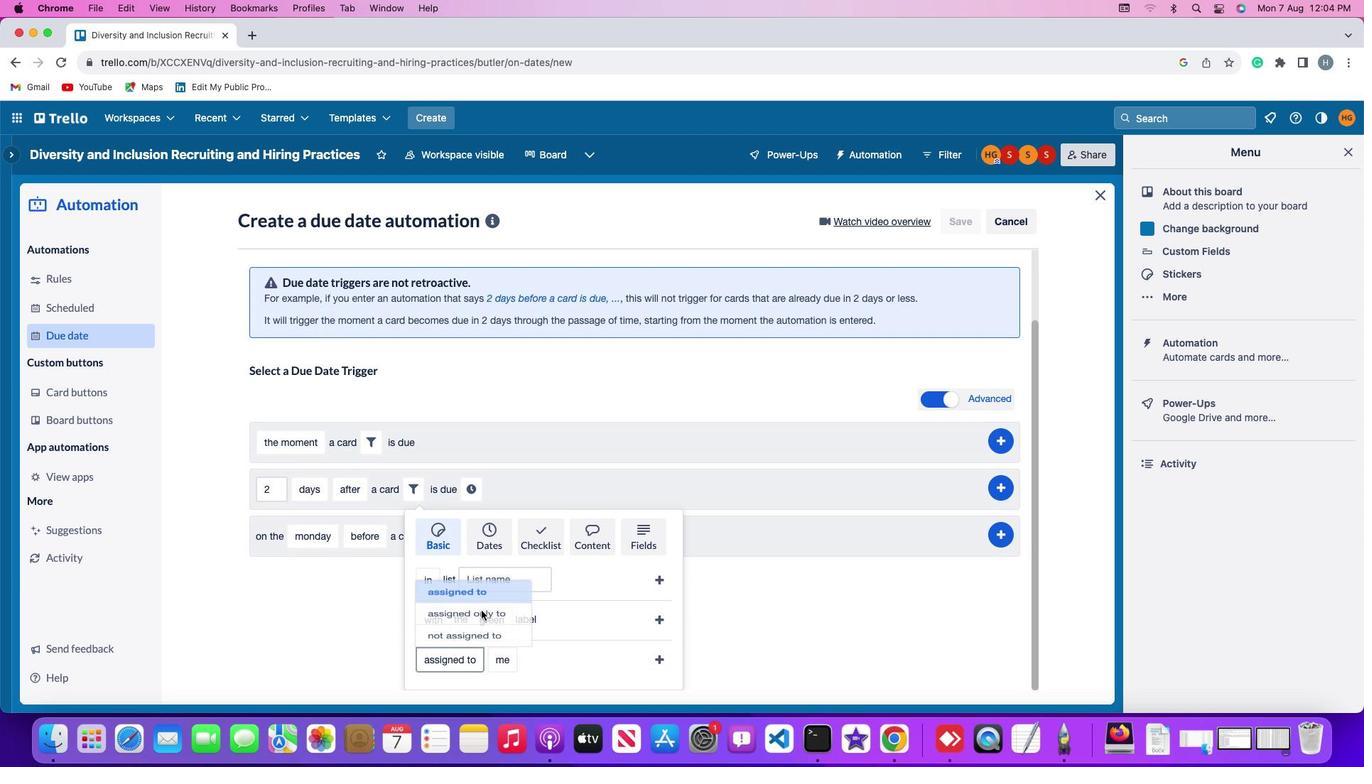 
Action: Mouse moved to (504, 655)
Screenshot: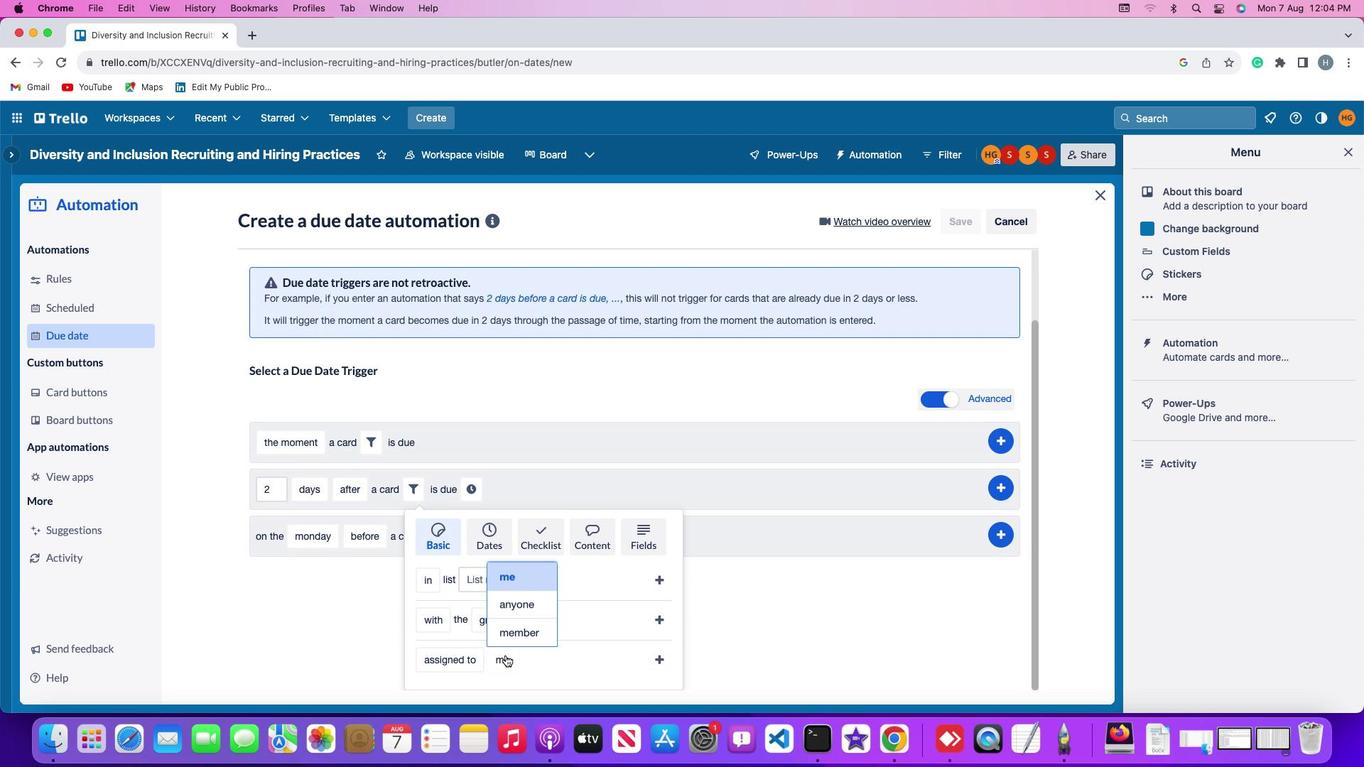 
Action: Mouse pressed left at (504, 655)
Screenshot: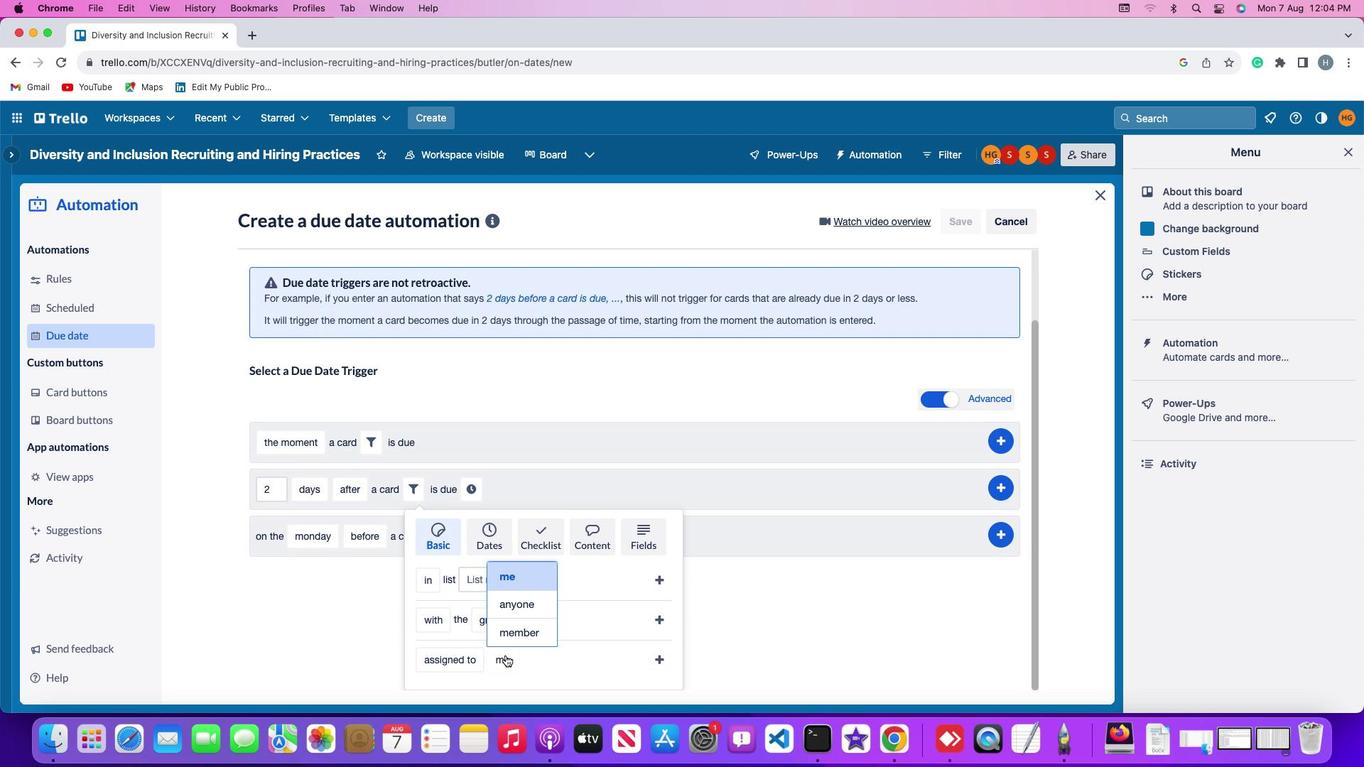 
Action: Mouse moved to (518, 600)
Screenshot: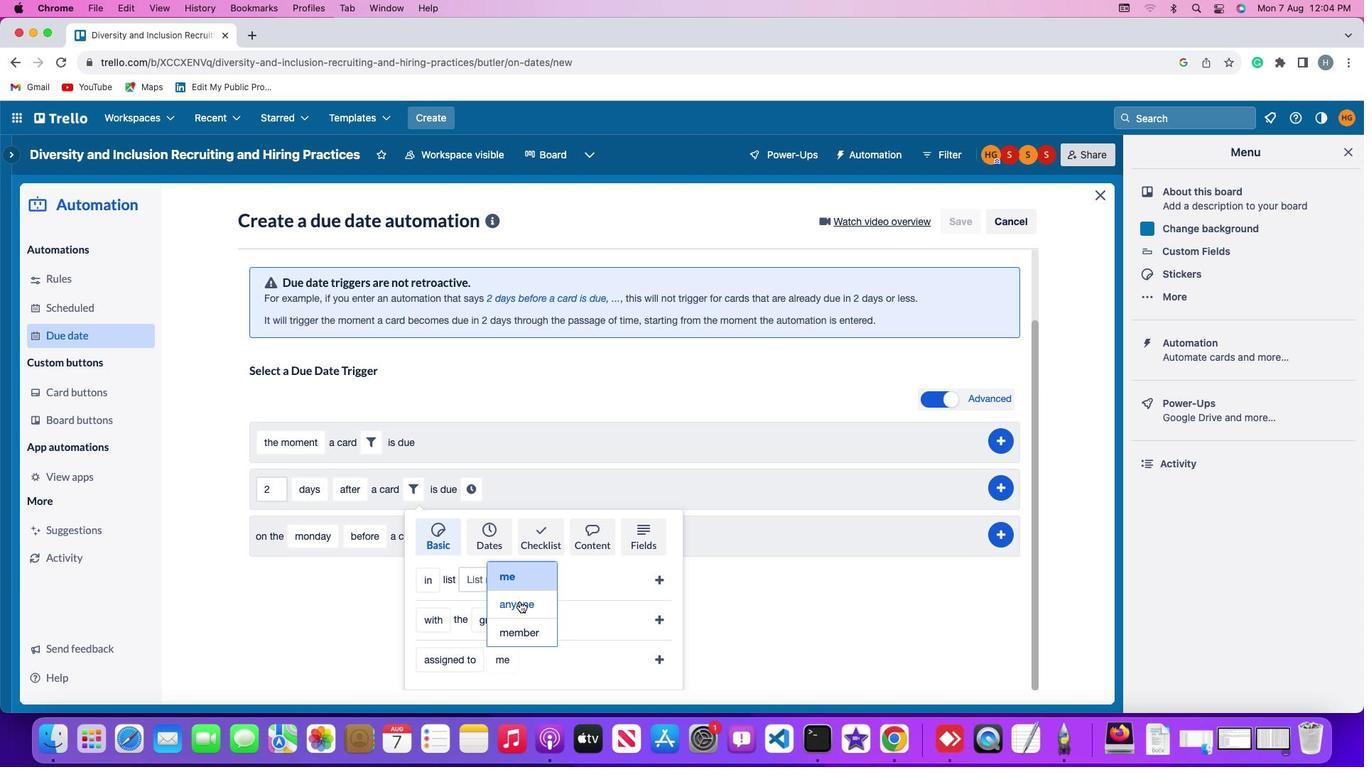 
Action: Mouse pressed left at (518, 600)
Screenshot: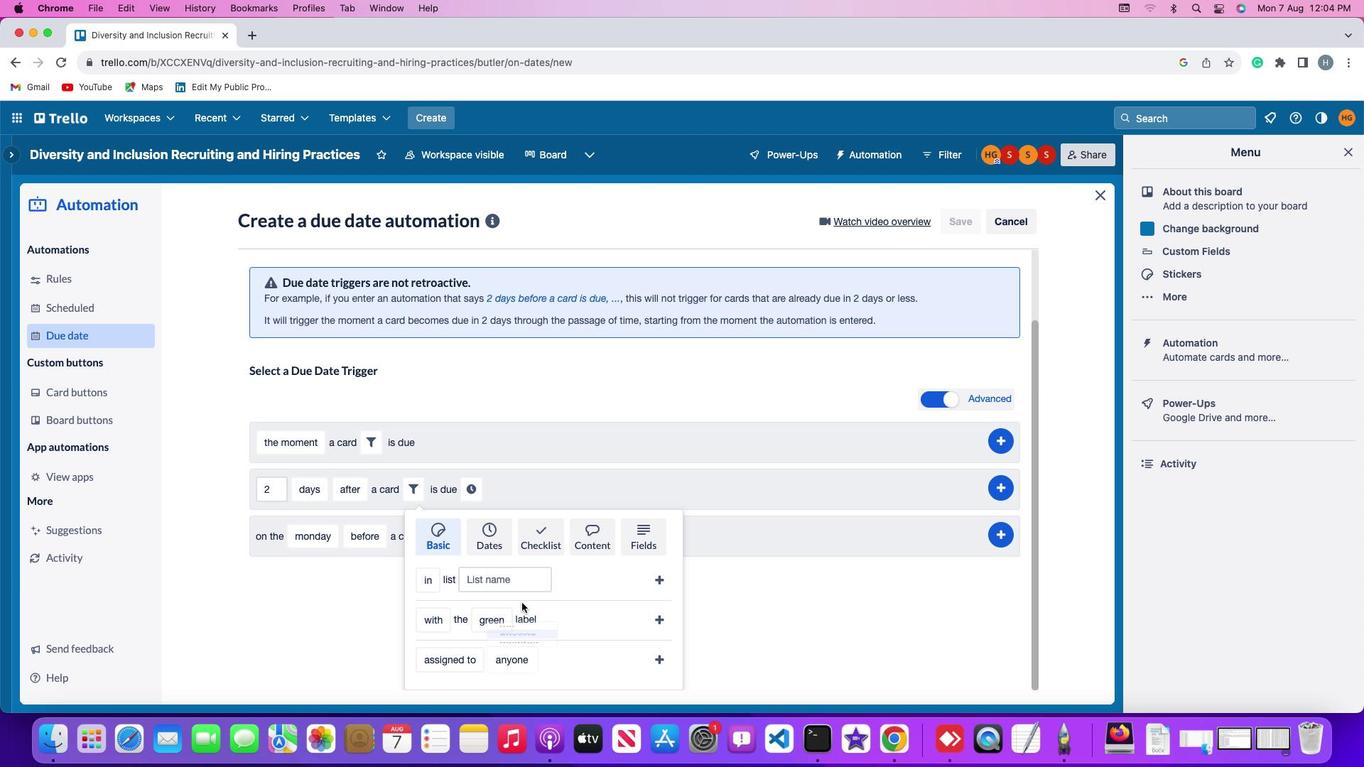 
Action: Mouse moved to (661, 657)
Screenshot: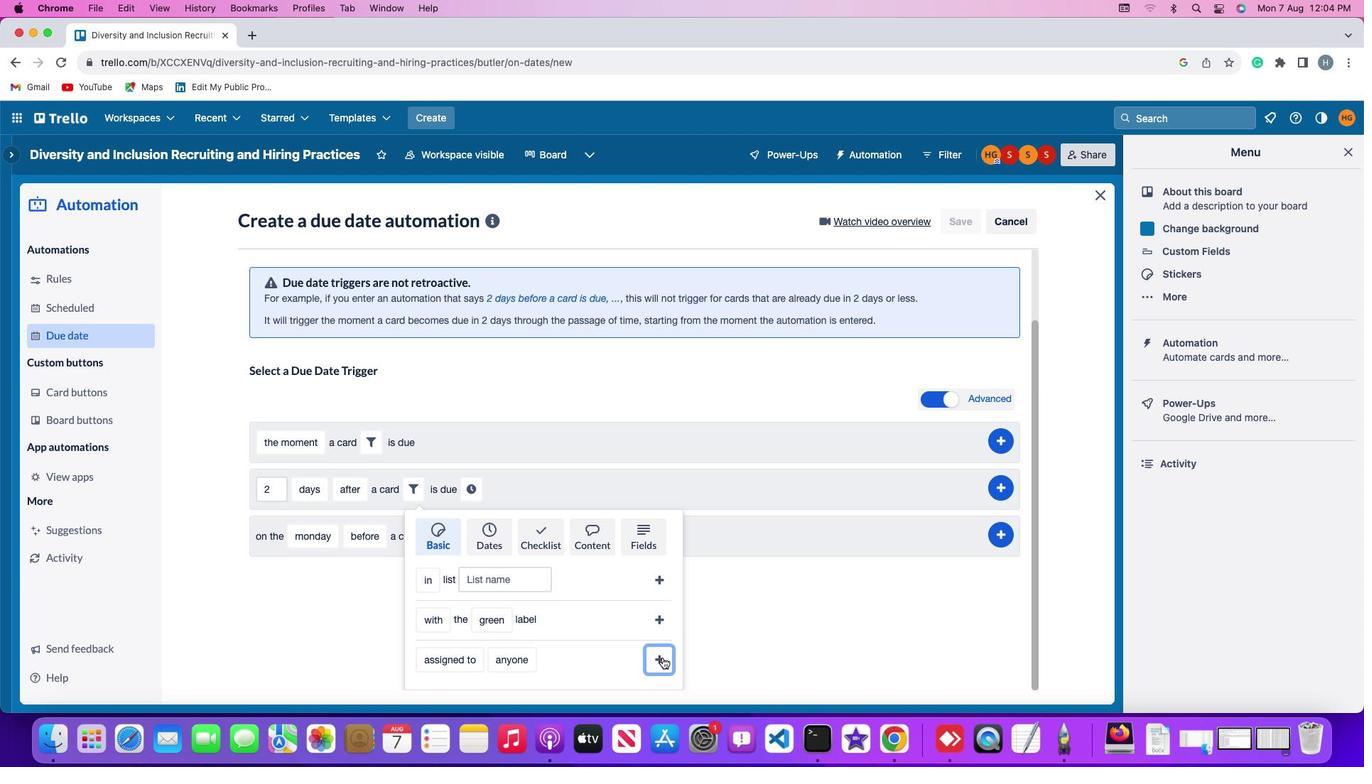 
Action: Mouse pressed left at (661, 657)
Screenshot: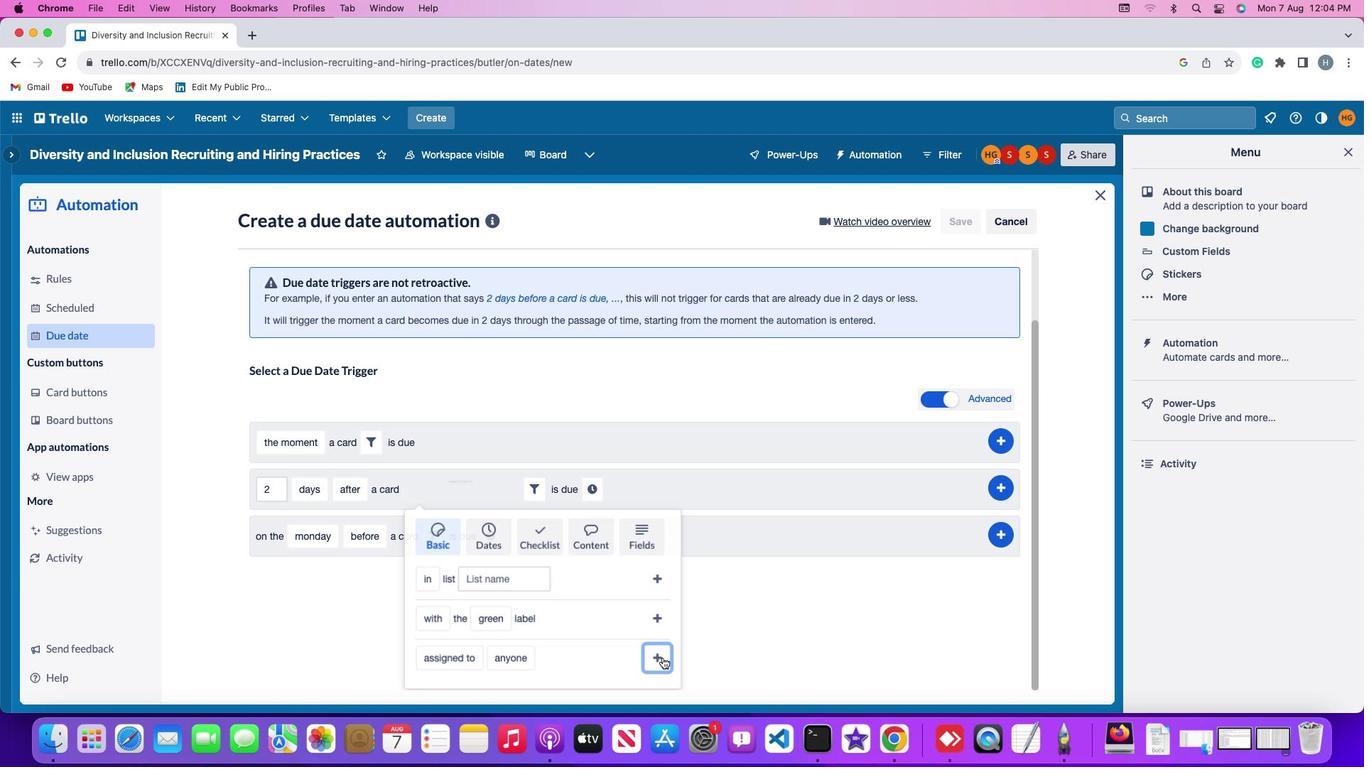
Action: Mouse moved to (594, 580)
Screenshot: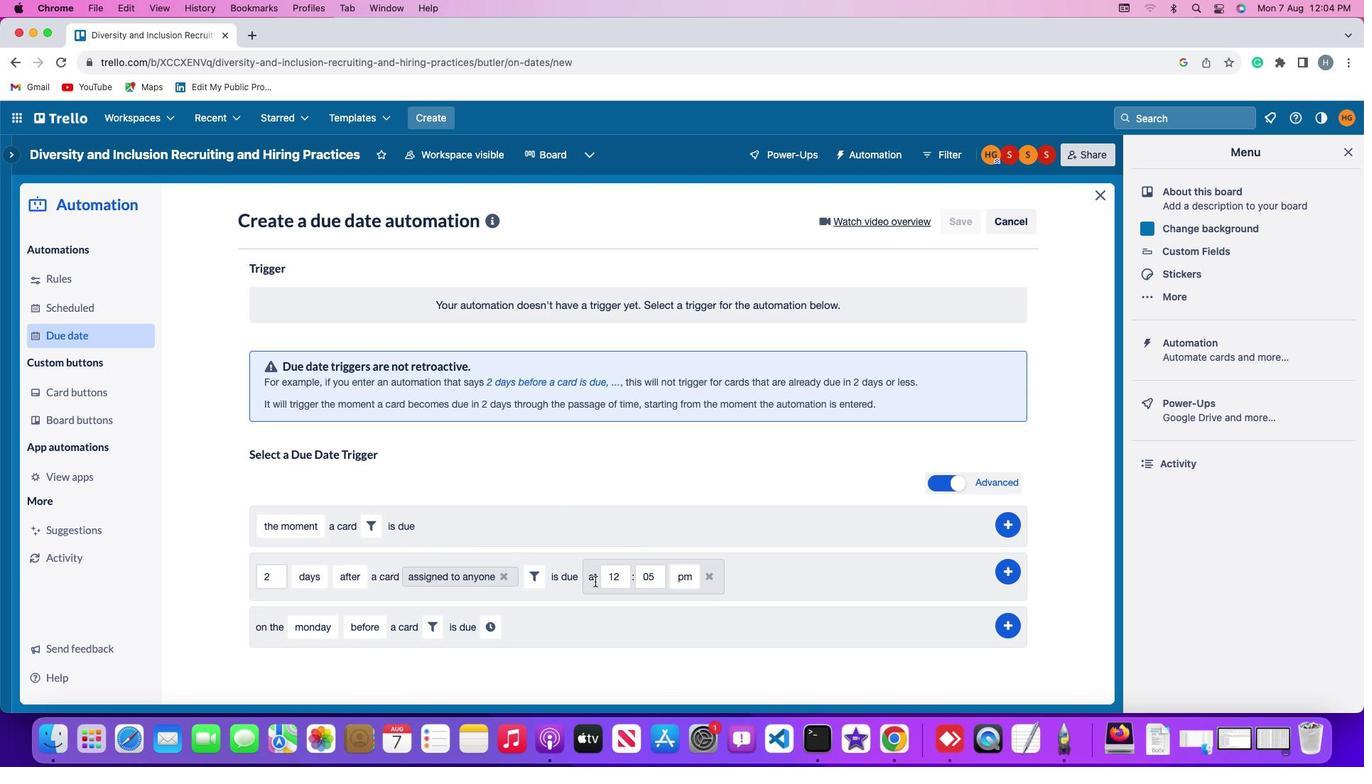 
Action: Mouse pressed left at (594, 580)
Screenshot: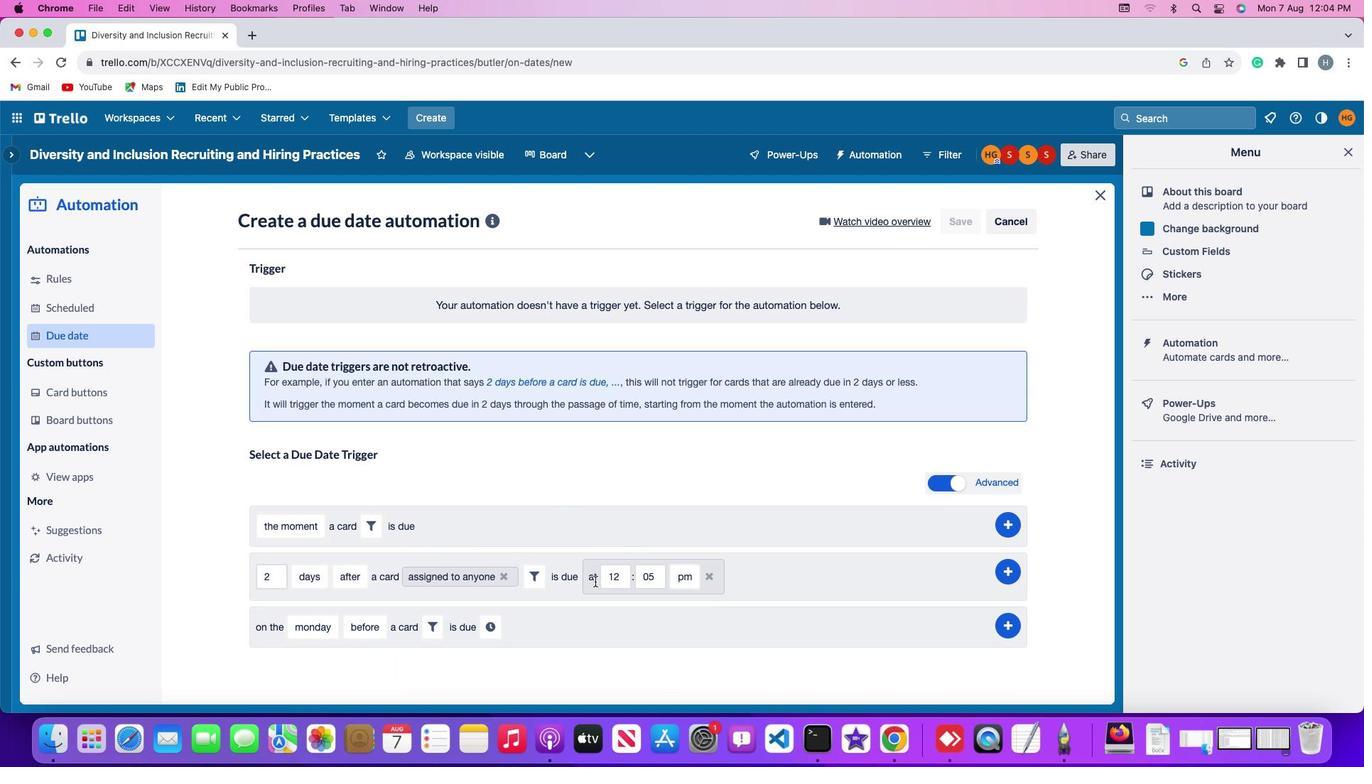 
Action: Mouse moved to (622, 578)
Screenshot: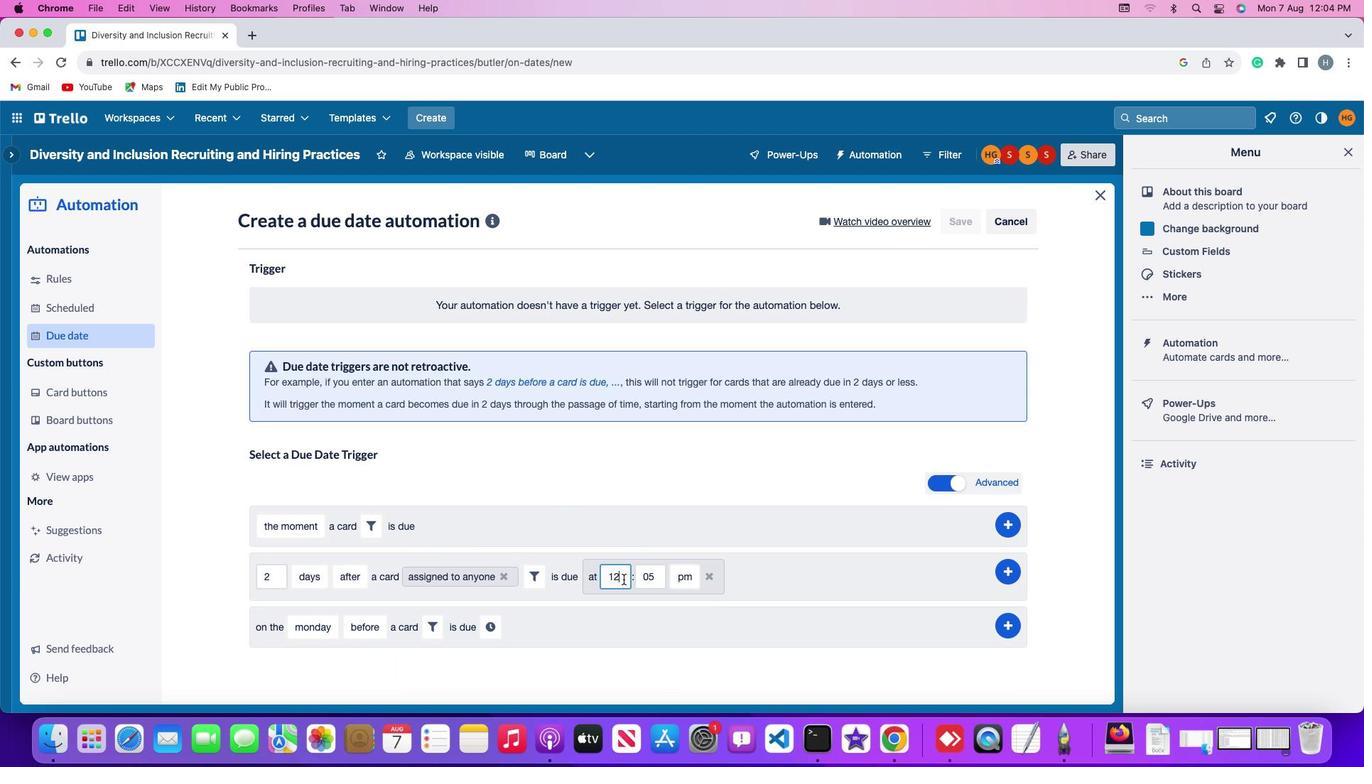 
Action: Mouse pressed left at (622, 578)
Screenshot: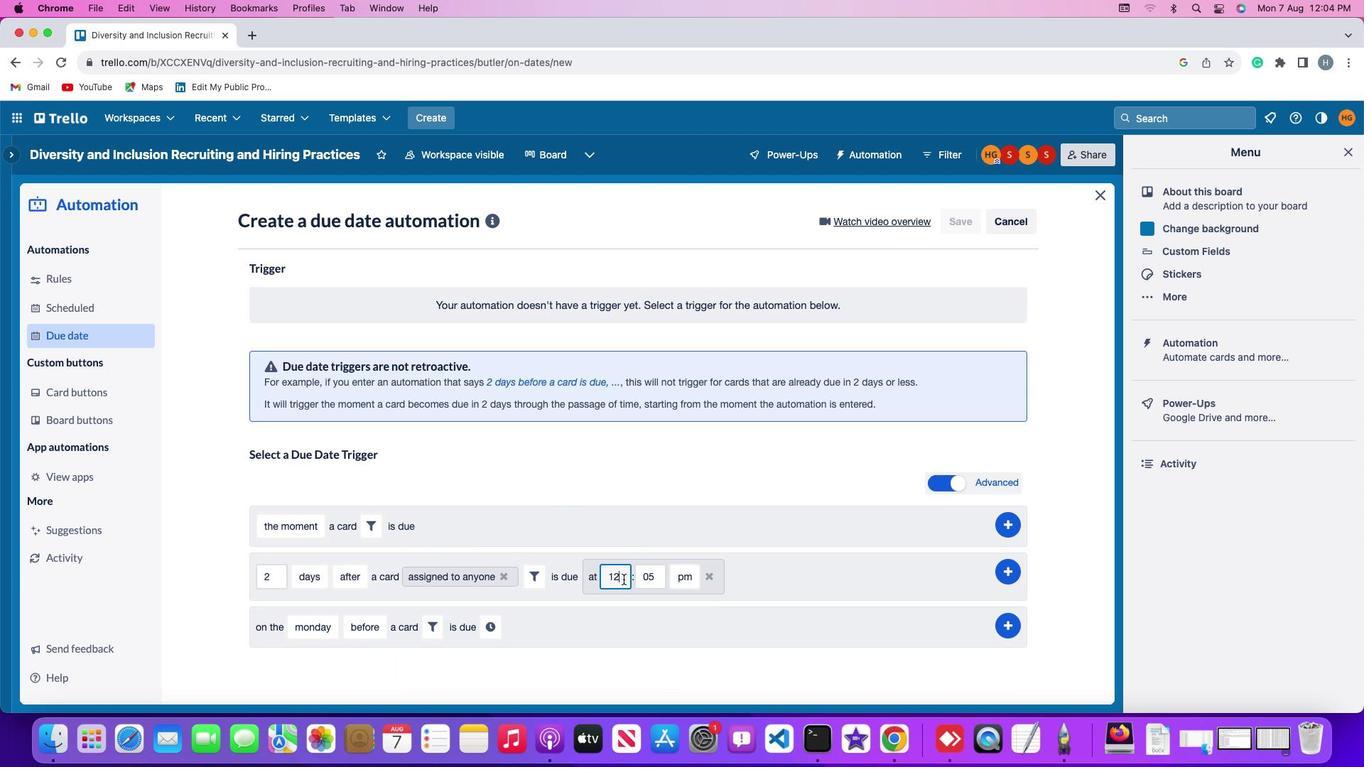 
Action: Key pressed Key.backspaceKey.backspace'1''1'
Screenshot: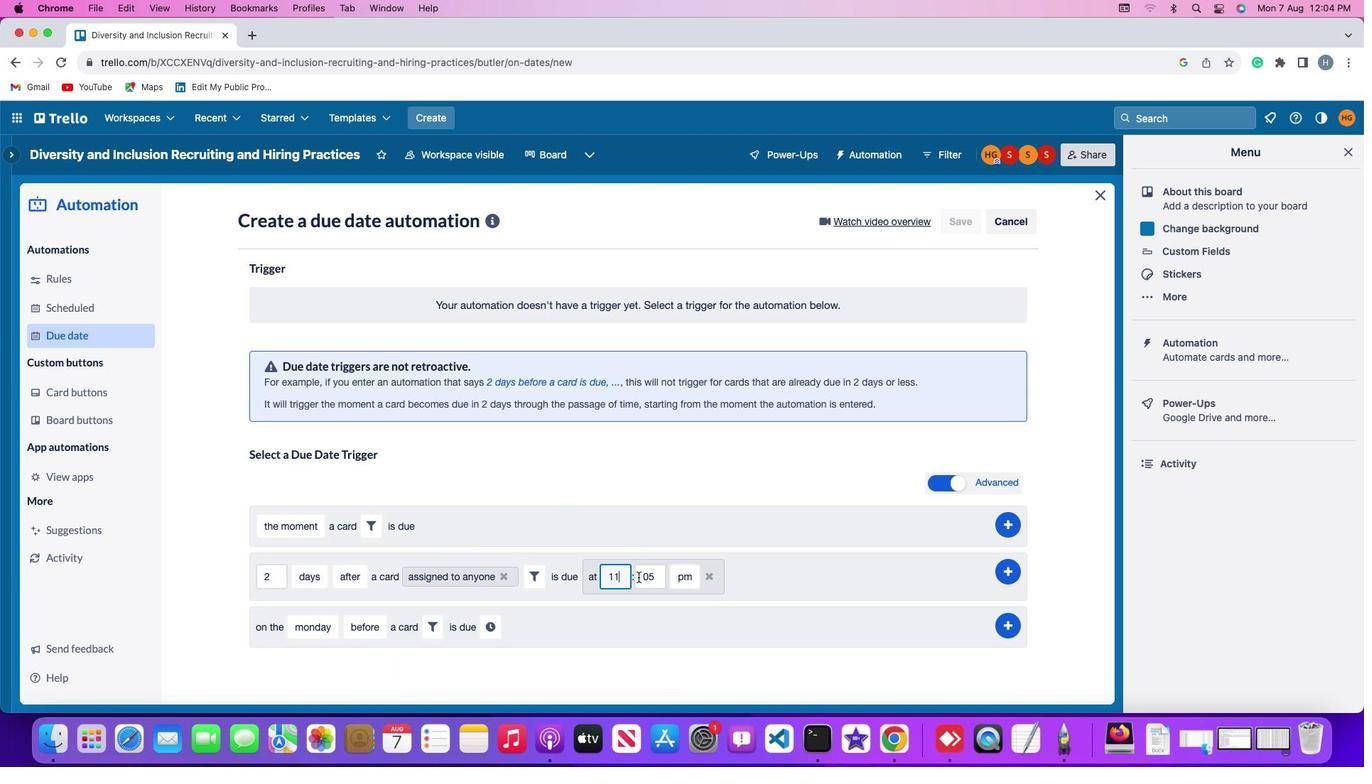 
Action: Mouse moved to (660, 575)
Screenshot: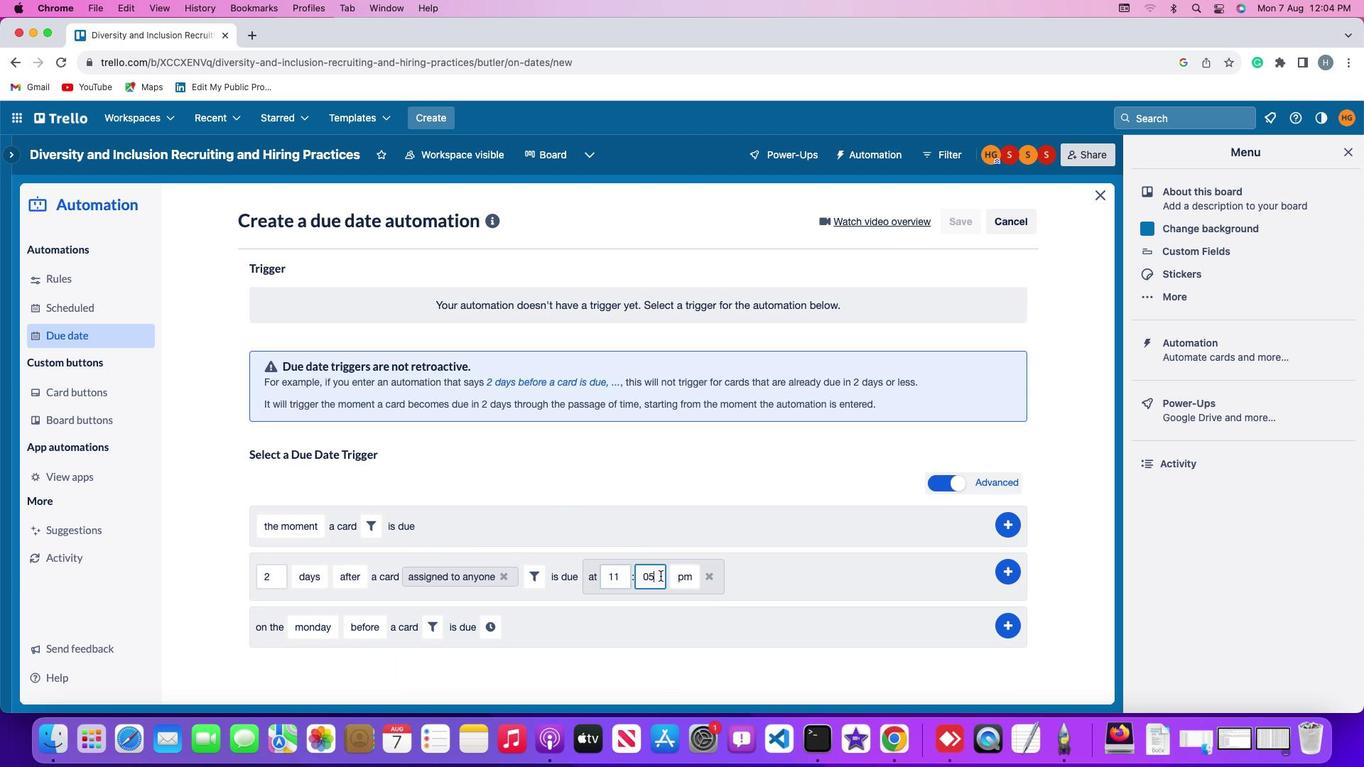
Action: Mouse pressed left at (660, 575)
Screenshot: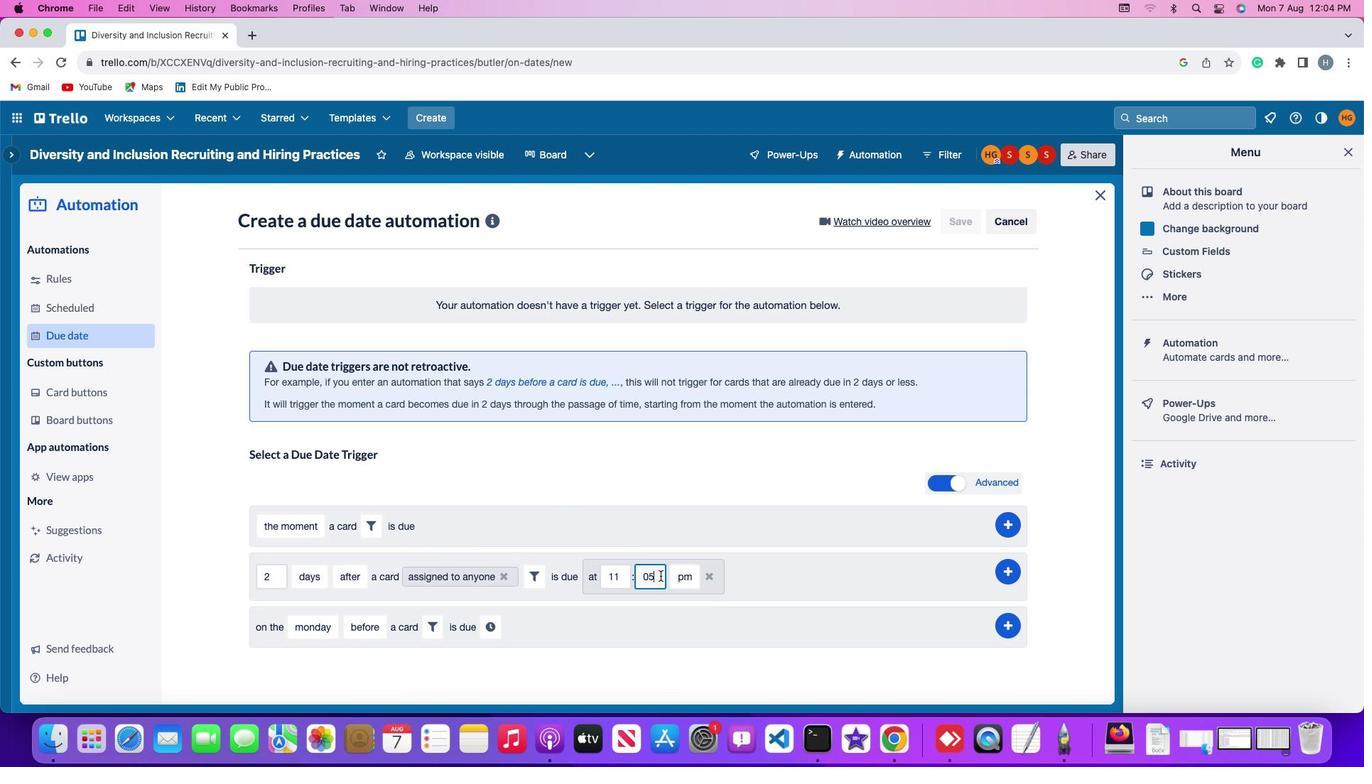 
Action: Key pressed Key.backspaceKey.backspace'0''0'
Screenshot: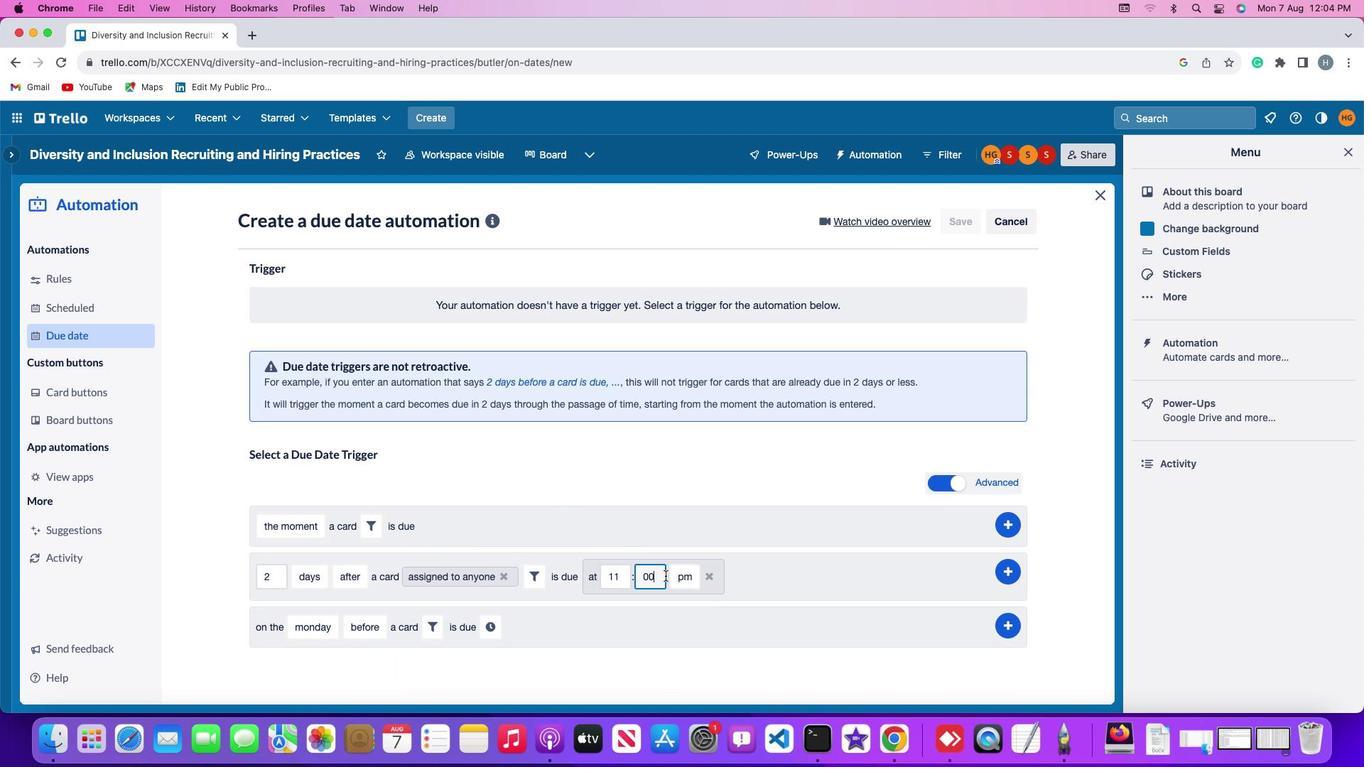 
Action: Mouse moved to (679, 575)
Screenshot: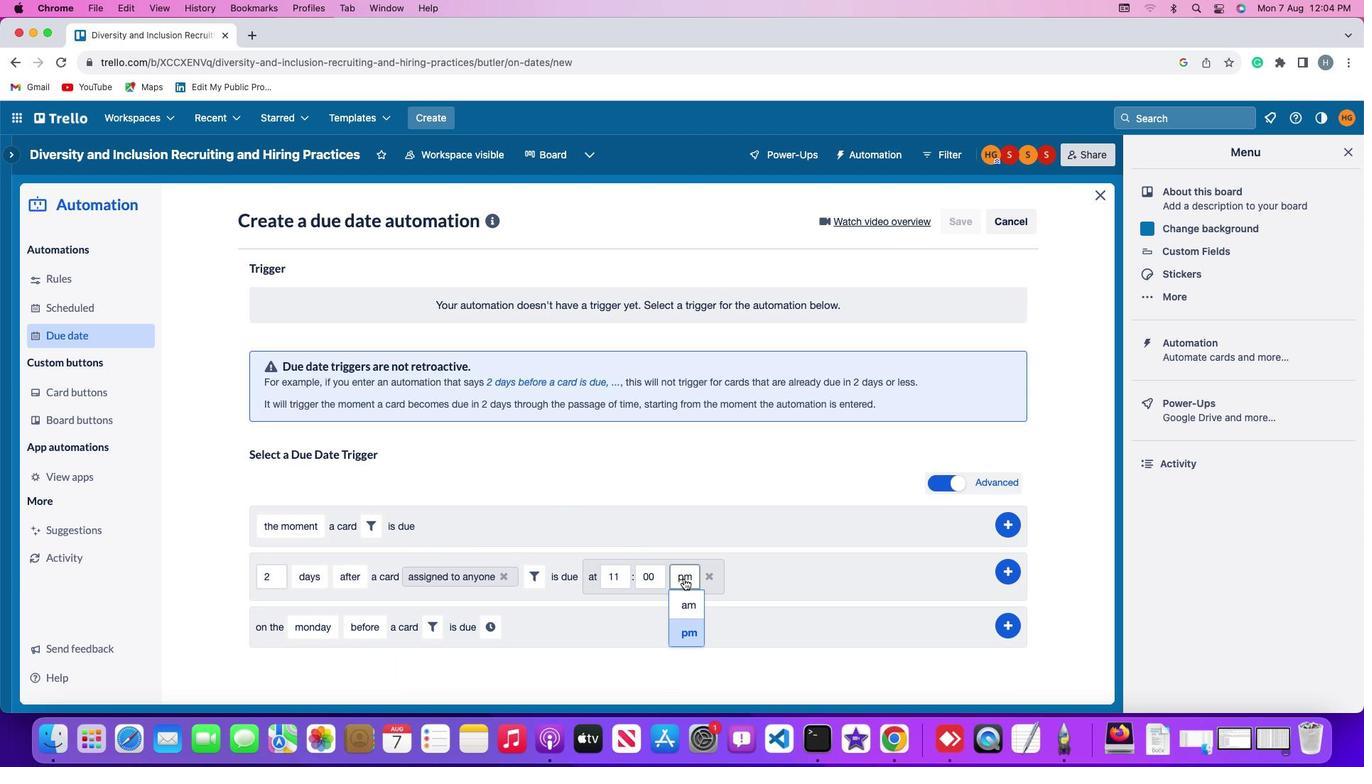 
Action: Mouse pressed left at (679, 575)
Screenshot: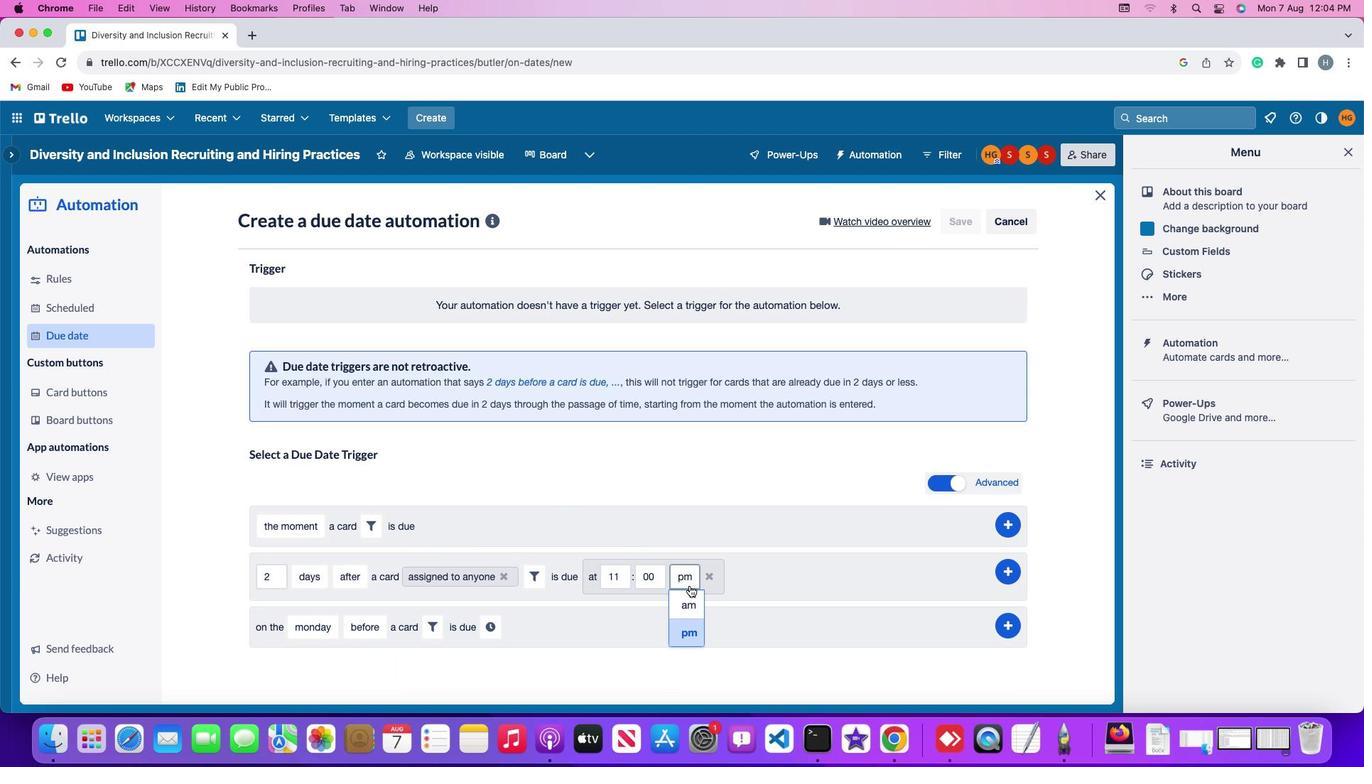
Action: Mouse moved to (687, 602)
Screenshot: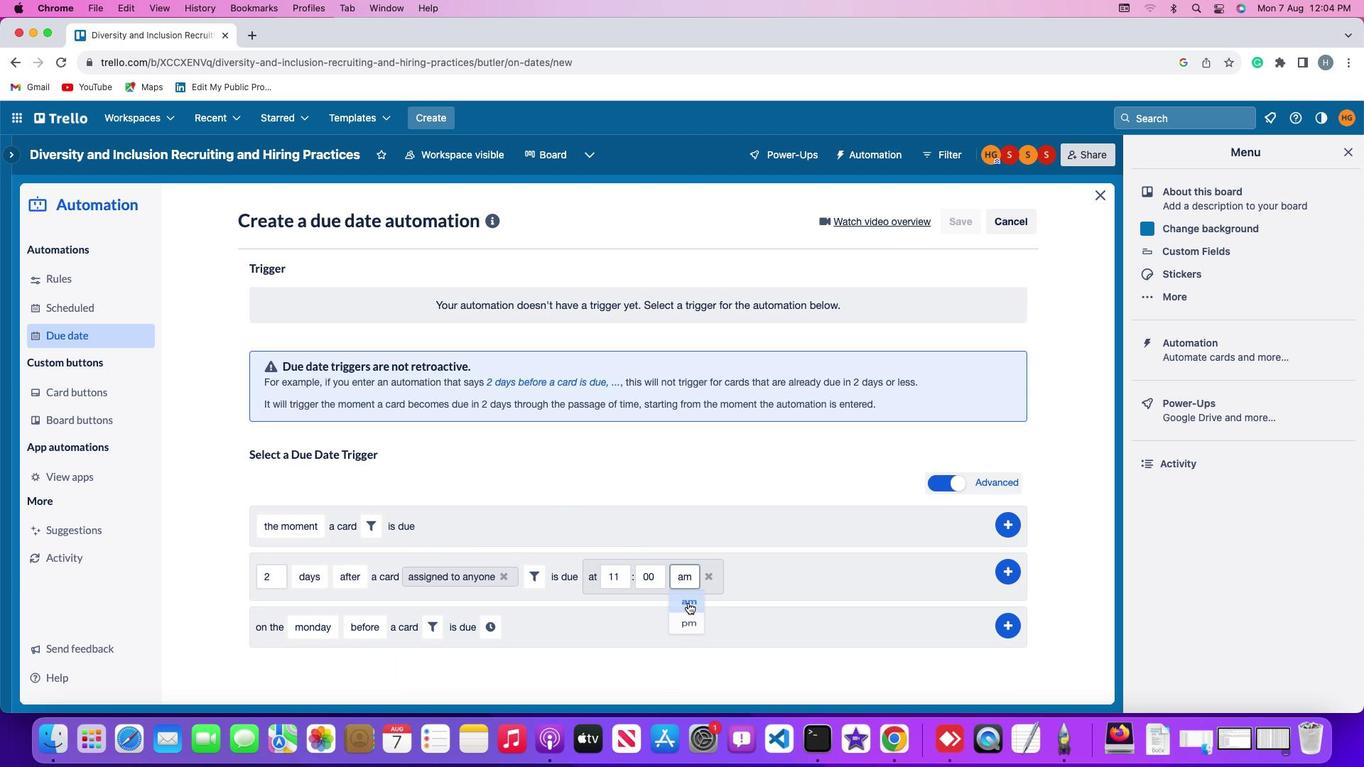 
Action: Mouse pressed left at (687, 602)
Screenshot: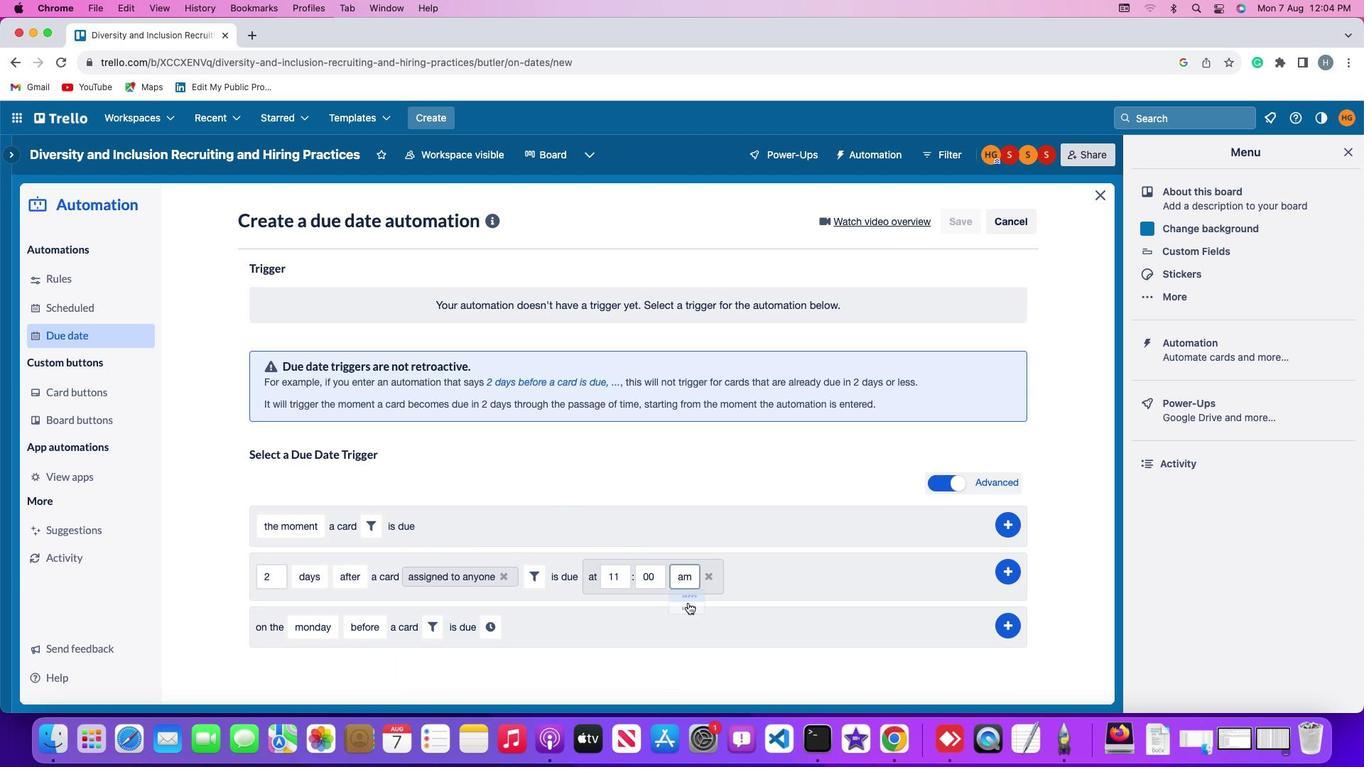
Action: Mouse moved to (1009, 569)
Screenshot: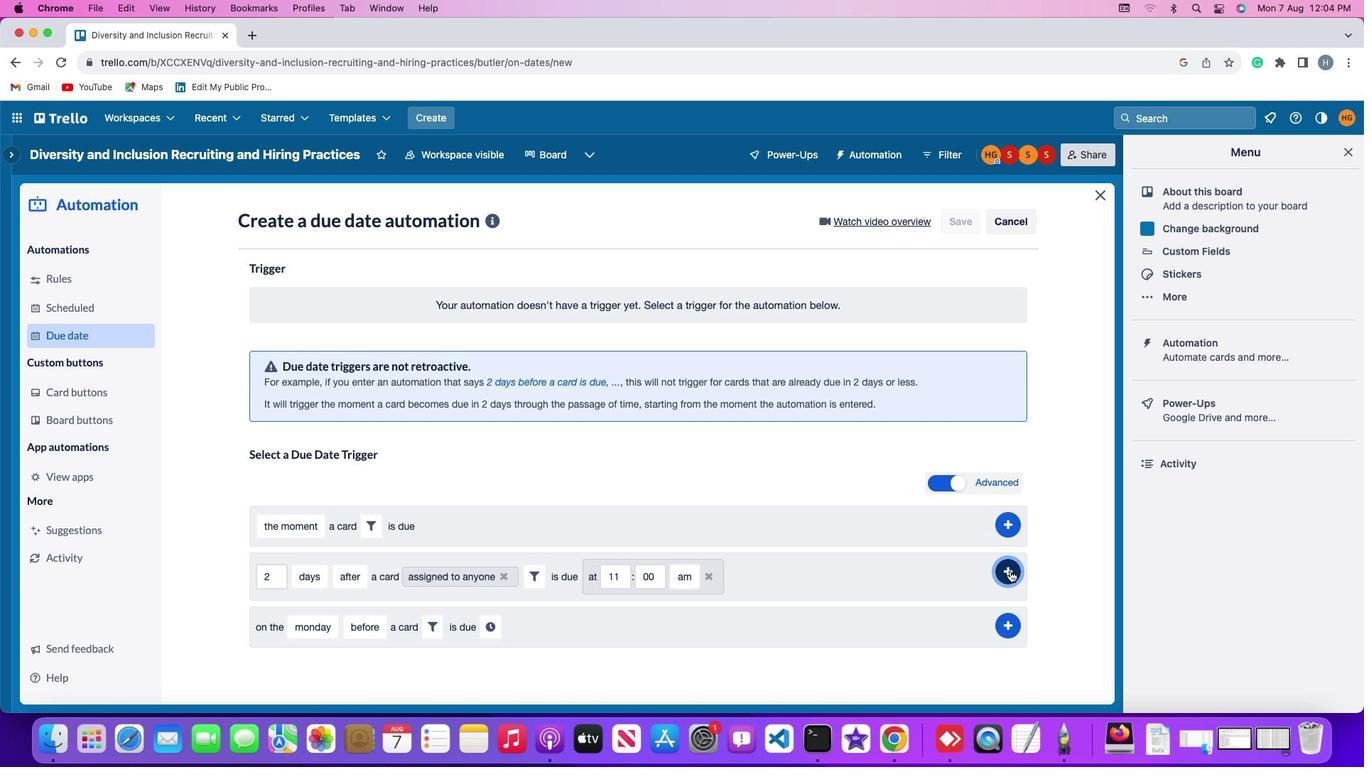 
Action: Mouse pressed left at (1009, 569)
Screenshot: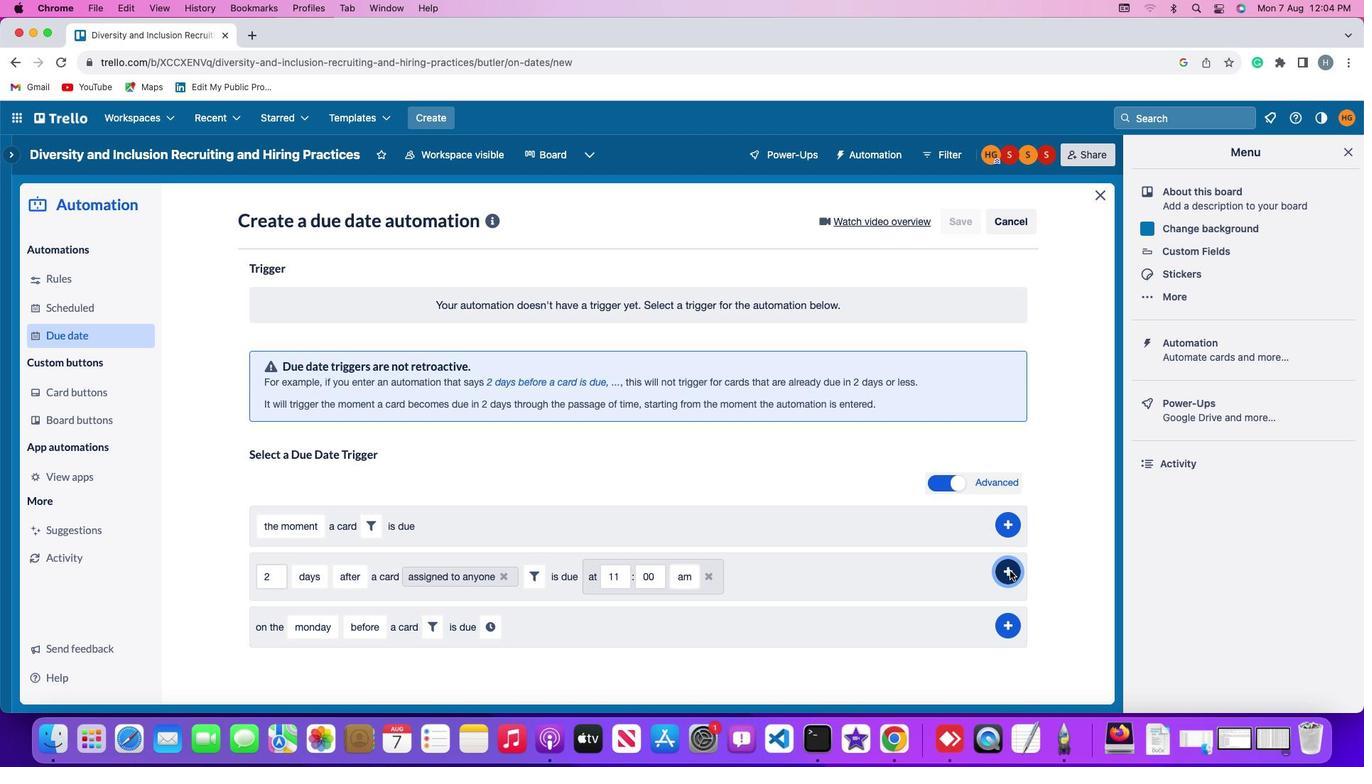 
Action: Mouse moved to (1075, 423)
Screenshot: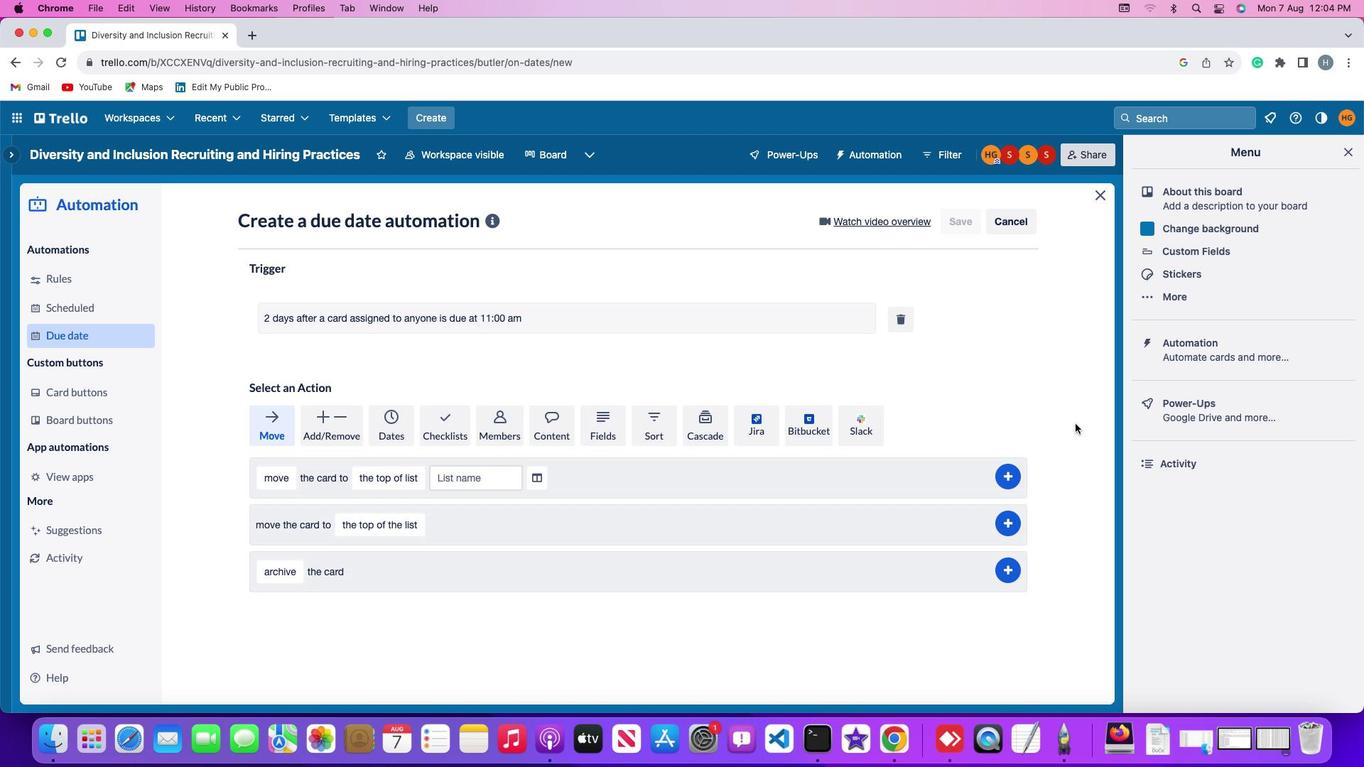 
